 Task: Create a Sprint called Sprint0000000038 in Scrum Project Project0000000013 in Jira. Create a Sprint called Sprint0000000039 in Scrum Project Project0000000013 in Jira. Set Duration of Sprint called Sprint0000000037 in Scrum Project Project0000000013 to 1 week in Jira. Set Duration of Sprint called Sprint0000000038 in Scrum Project Project0000000013 to 2 weeks in Jira. Set Duration of Sprint called Sprint0000000039 in Scrum Project Project0000000013 to 3 weeks in Jira
Action: Mouse moved to (1105, 540)
Screenshot: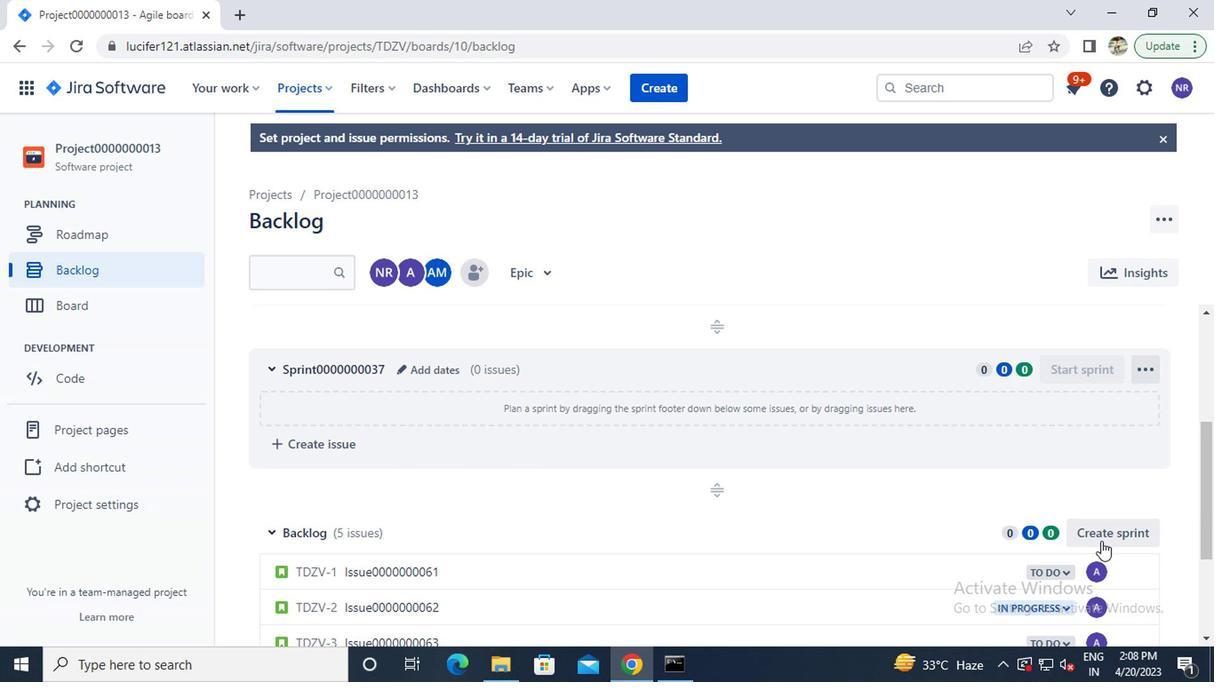 
Action: Mouse pressed left at (1105, 540)
Screenshot: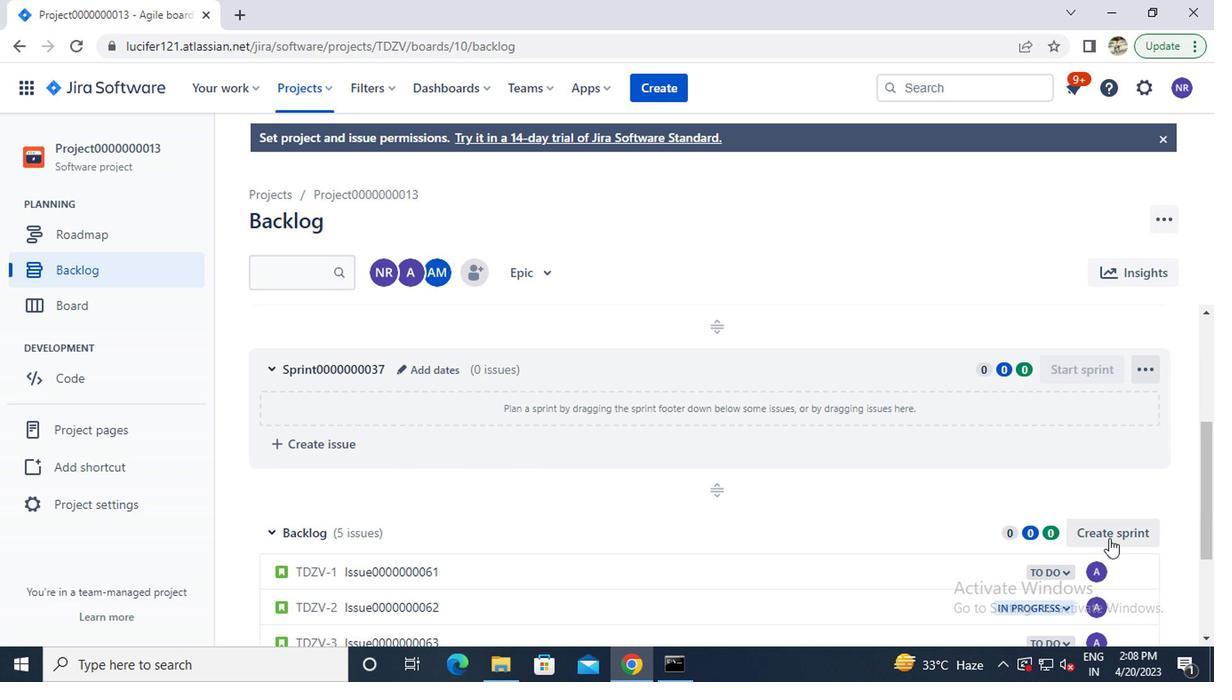 
Action: Mouse moved to (376, 532)
Screenshot: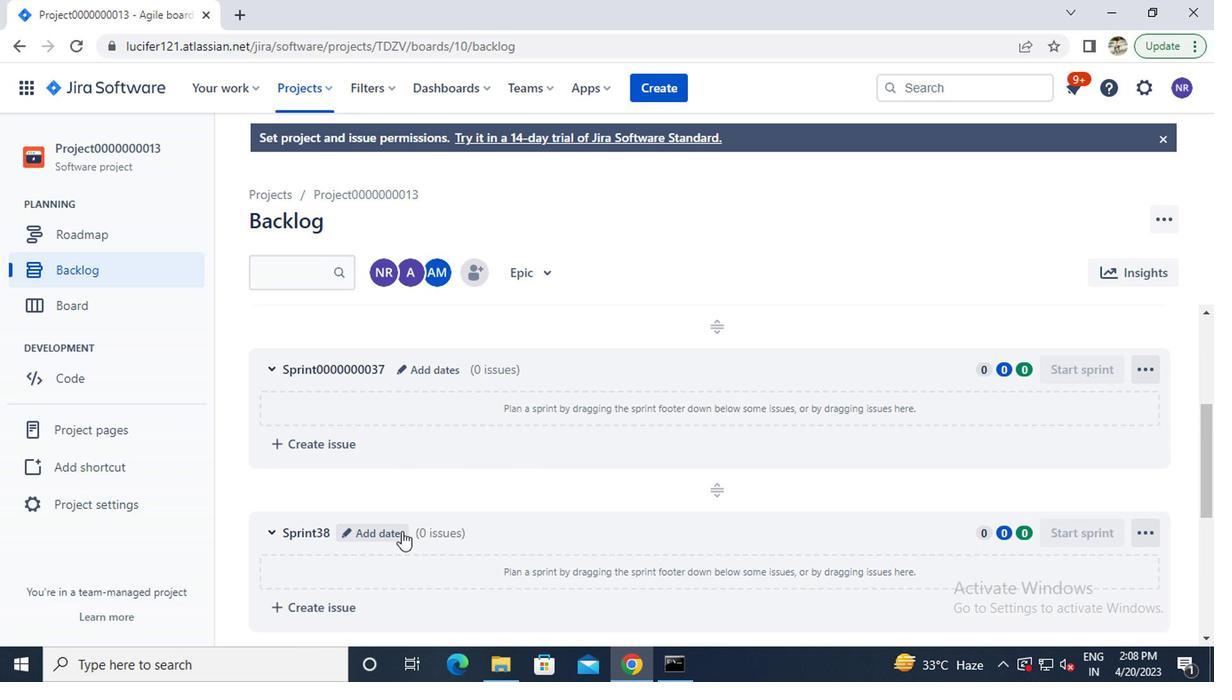 
Action: Mouse pressed left at (376, 532)
Screenshot: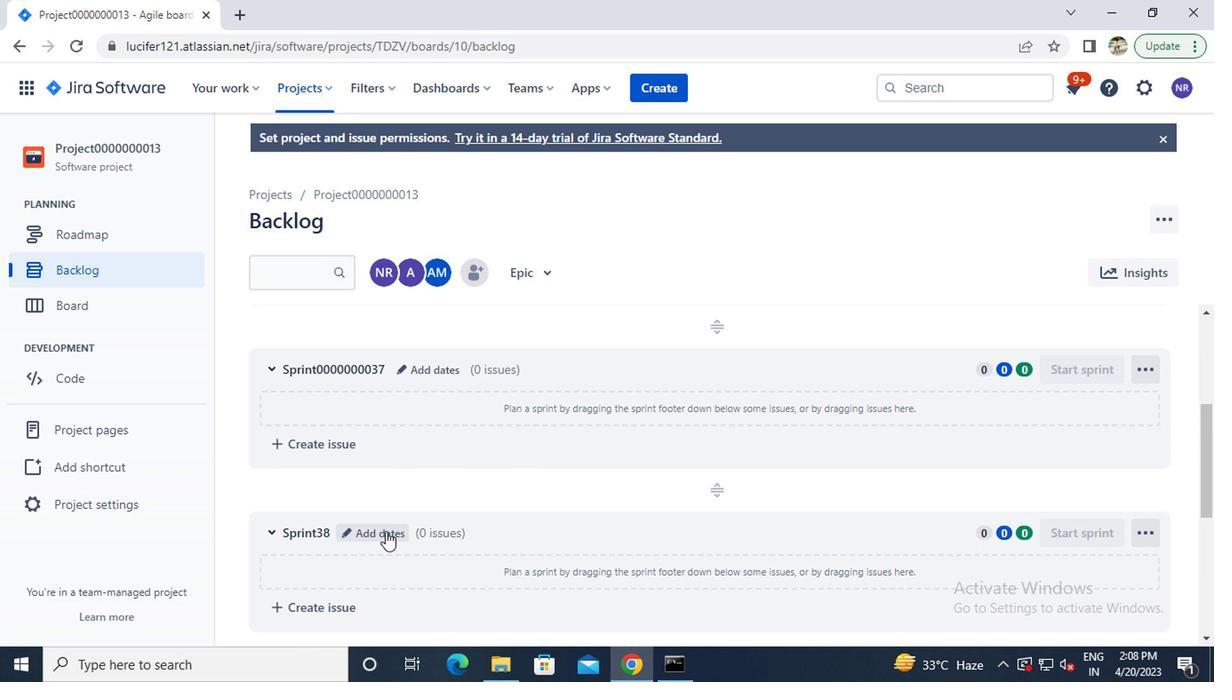 
Action: Mouse moved to (397, 223)
Screenshot: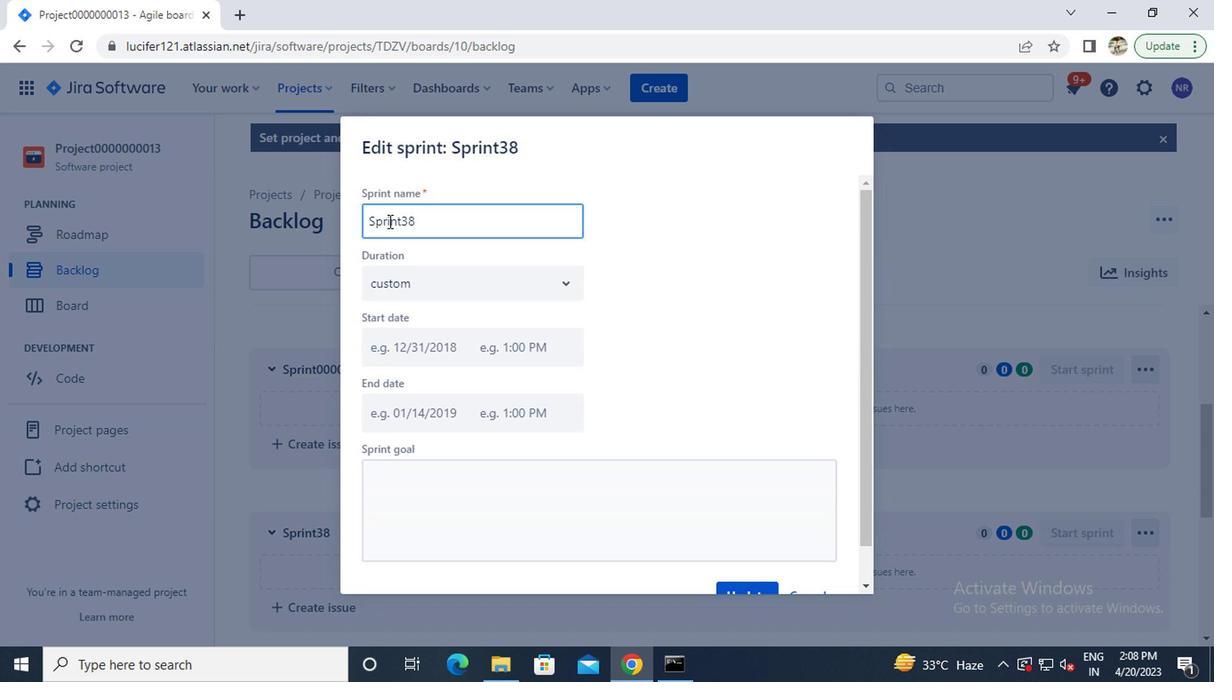 
Action: Mouse pressed left at (397, 223)
Screenshot: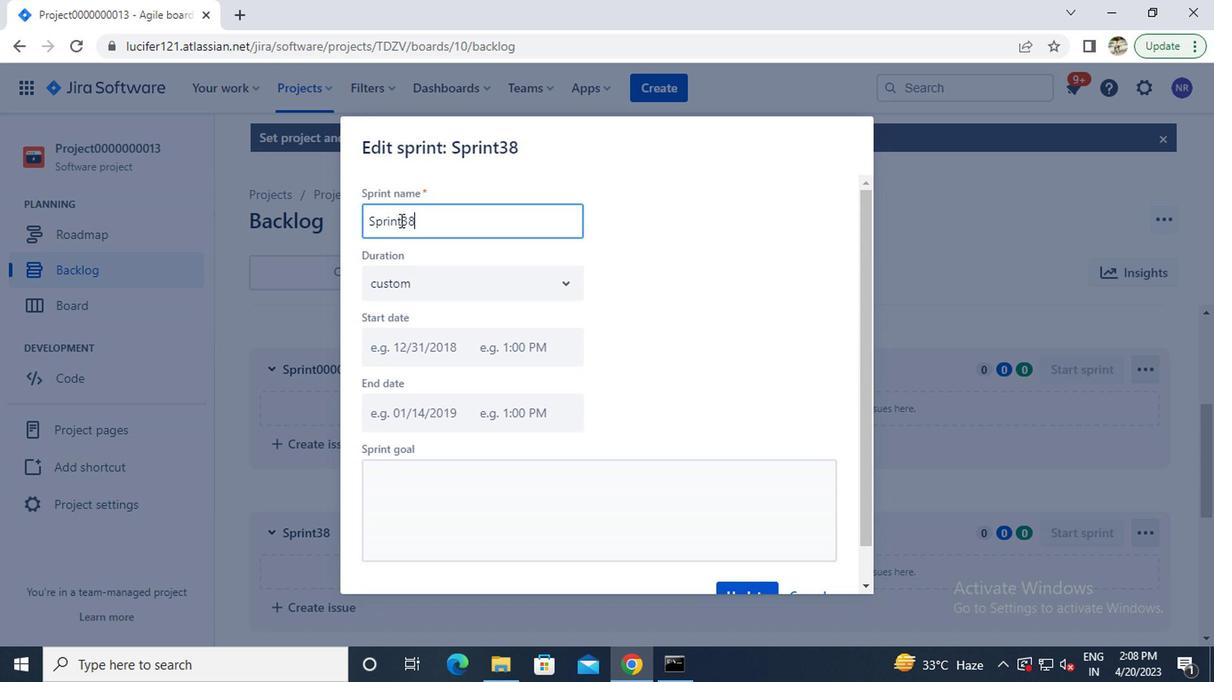 
Action: Key pressed 00000000
Screenshot: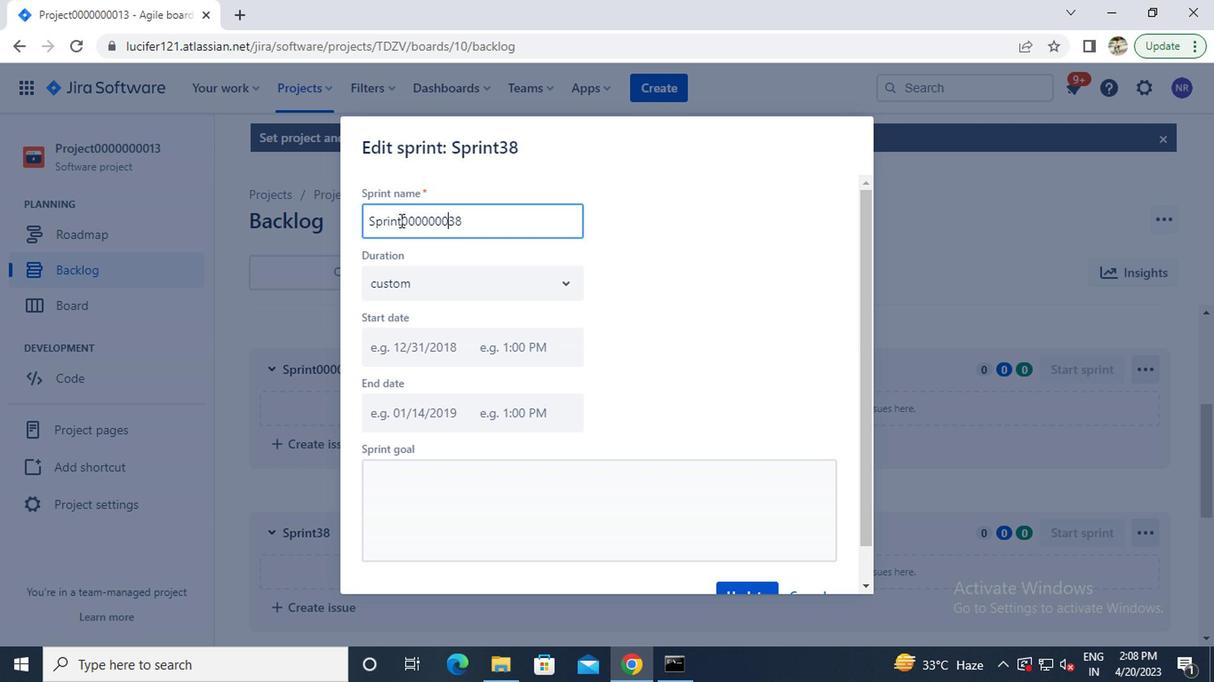 
Action: Mouse moved to (684, 333)
Screenshot: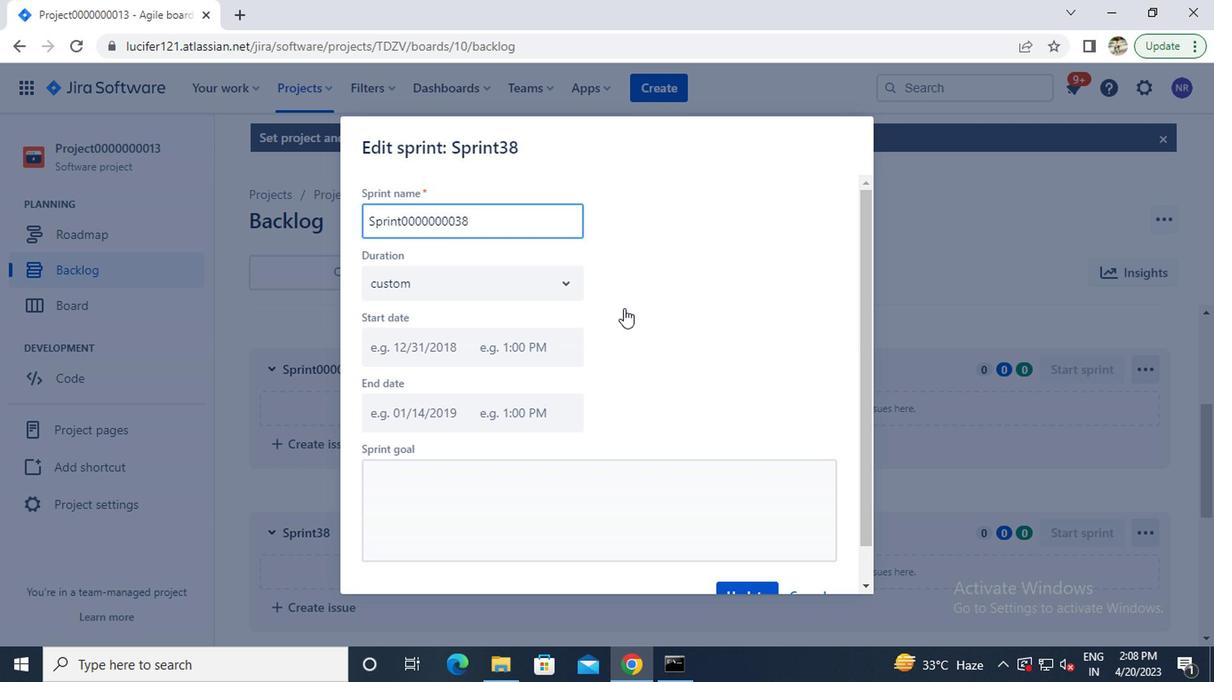 
Action: Mouse scrolled (684, 333) with delta (0, 0)
Screenshot: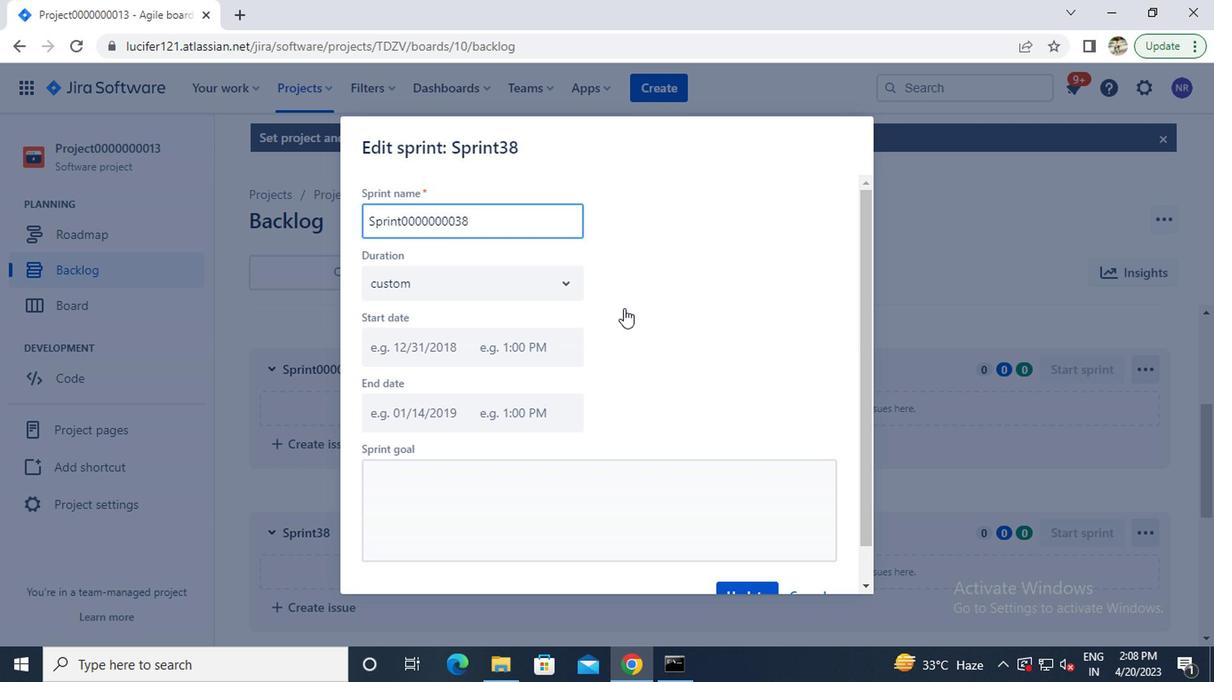 
Action: Mouse moved to (688, 340)
Screenshot: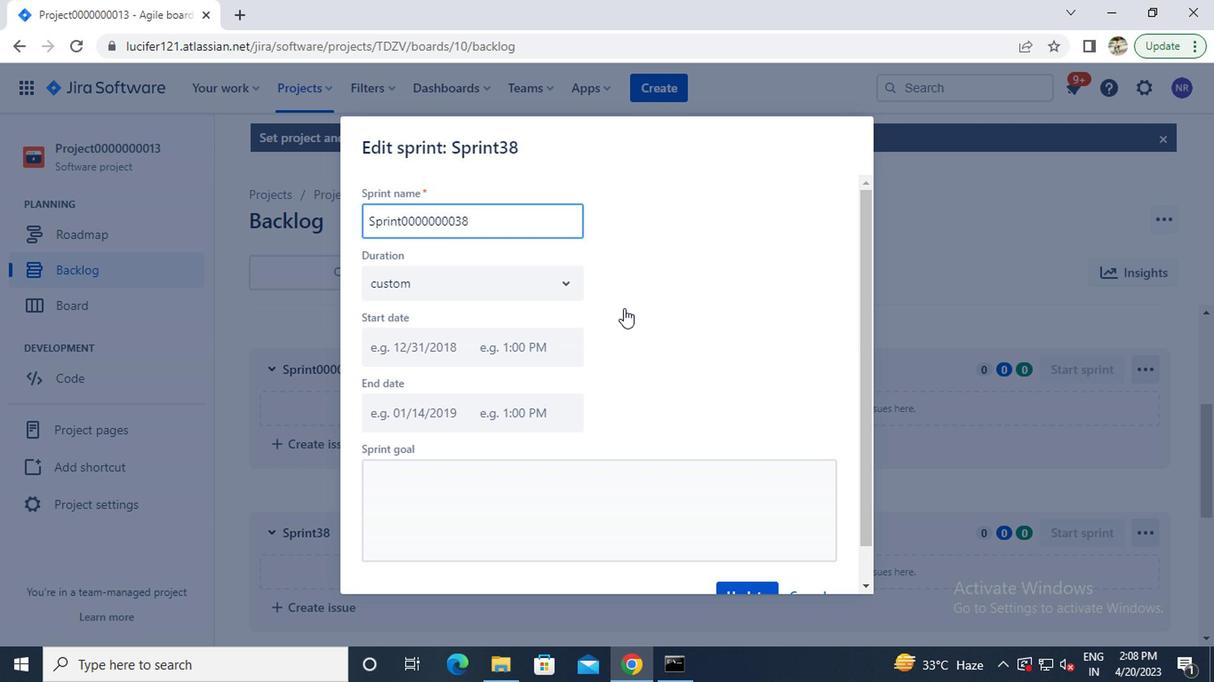 
Action: Mouse scrolled (688, 339) with delta (0, 0)
Screenshot: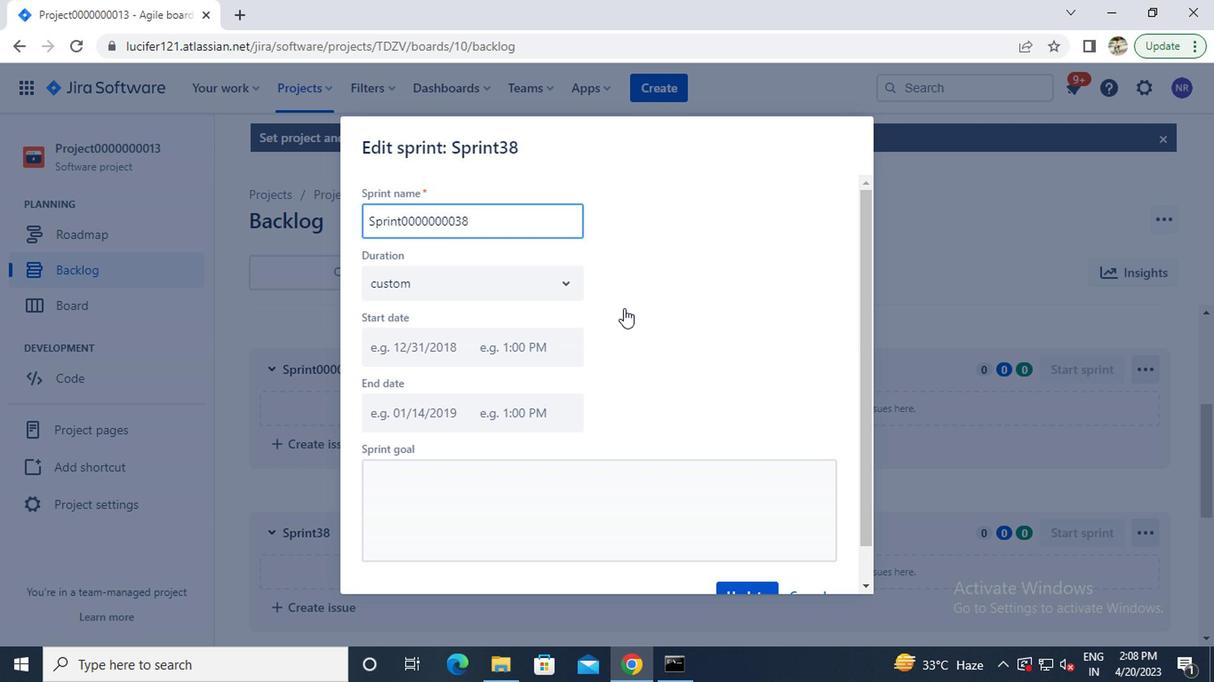 
Action: Mouse scrolled (688, 339) with delta (0, 0)
Screenshot: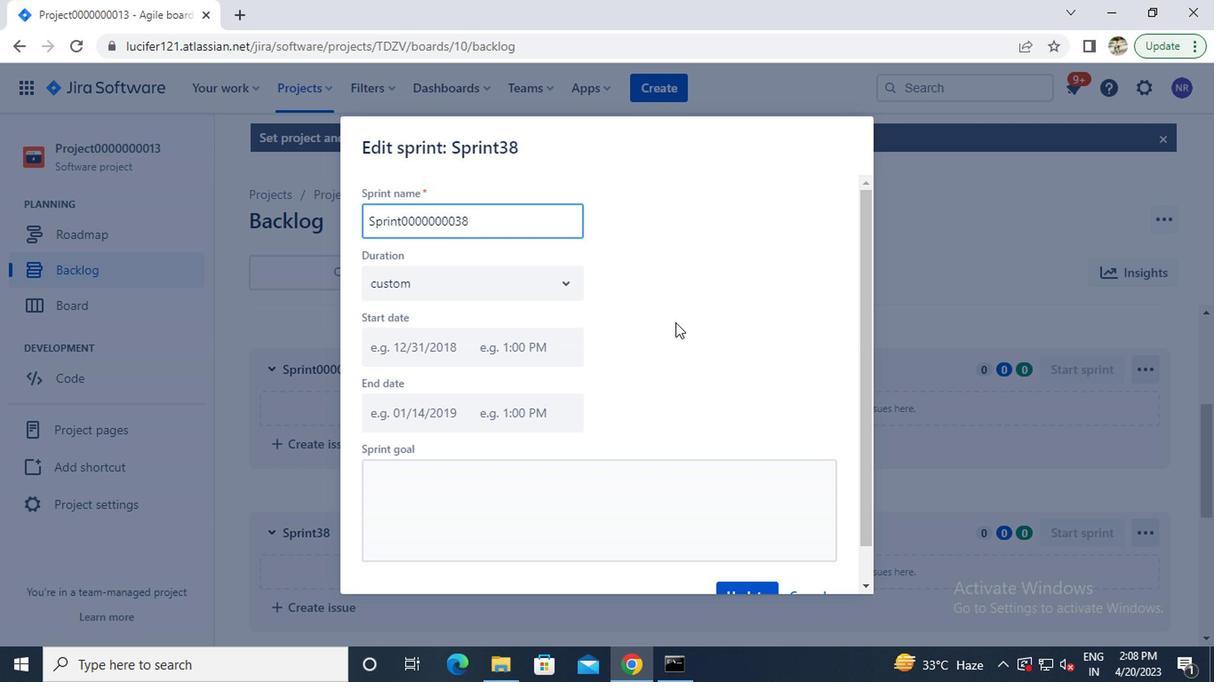 
Action: Mouse moved to (733, 555)
Screenshot: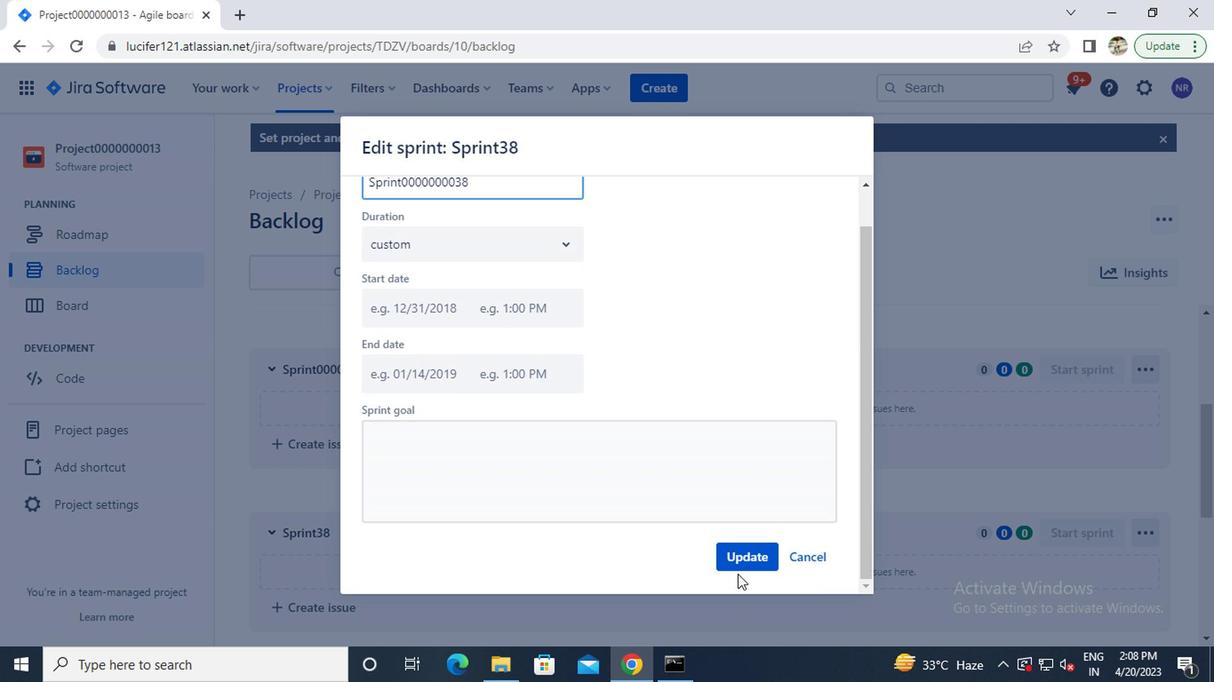 
Action: Mouse pressed left at (733, 555)
Screenshot: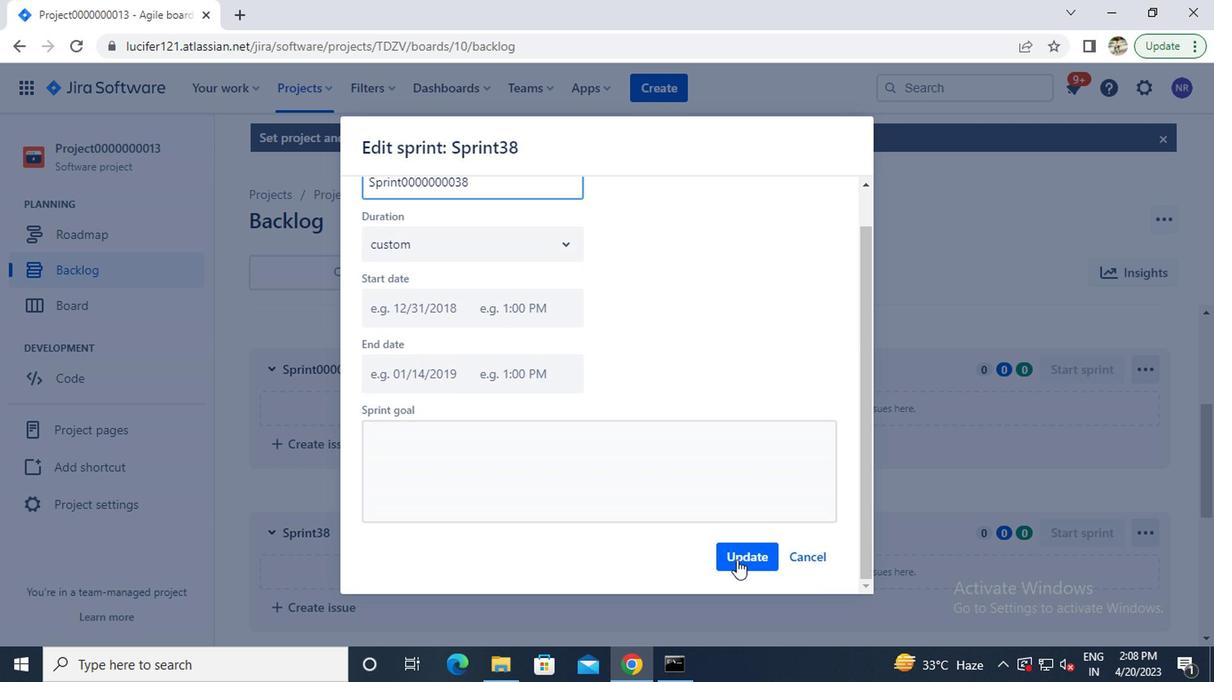
Action: Mouse scrolled (733, 555) with delta (0, 0)
Screenshot: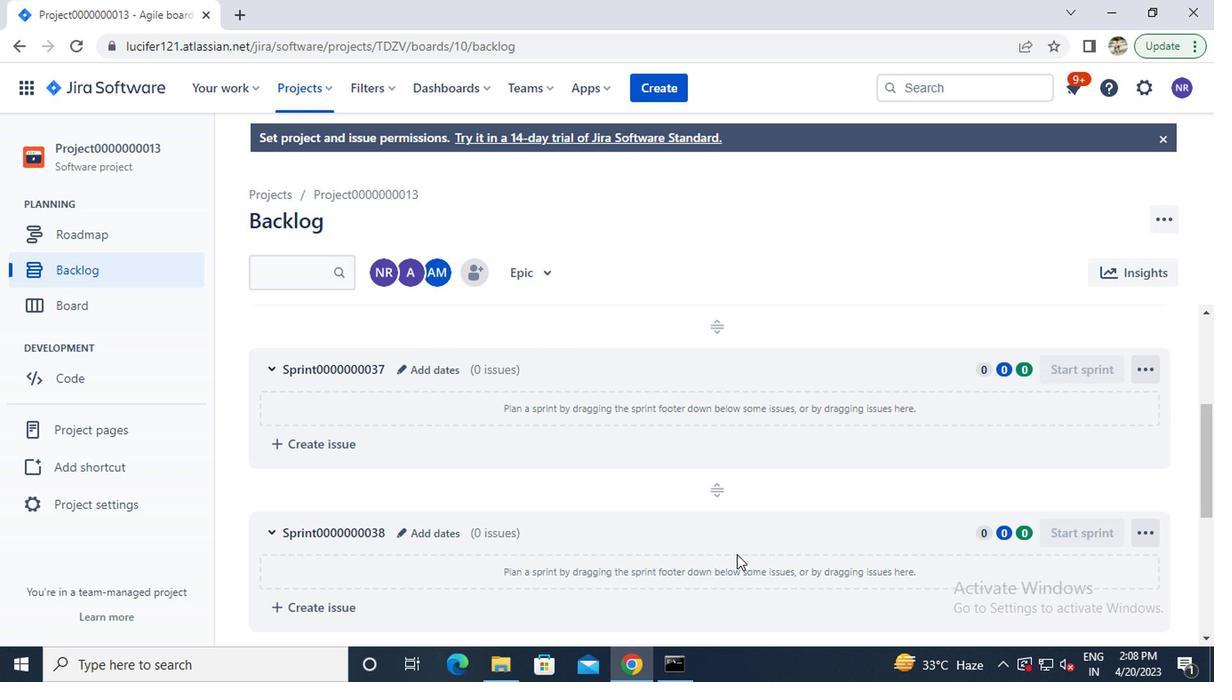 
Action: Mouse scrolled (733, 555) with delta (0, 0)
Screenshot: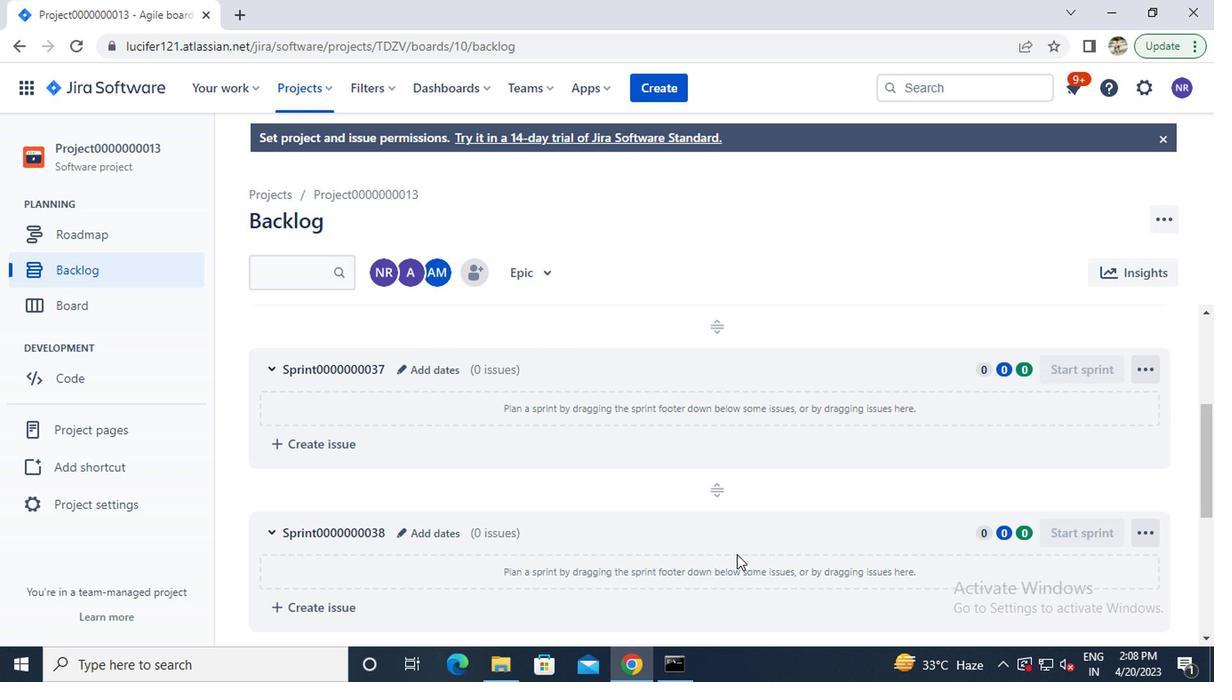 
Action: Mouse moved to (1124, 511)
Screenshot: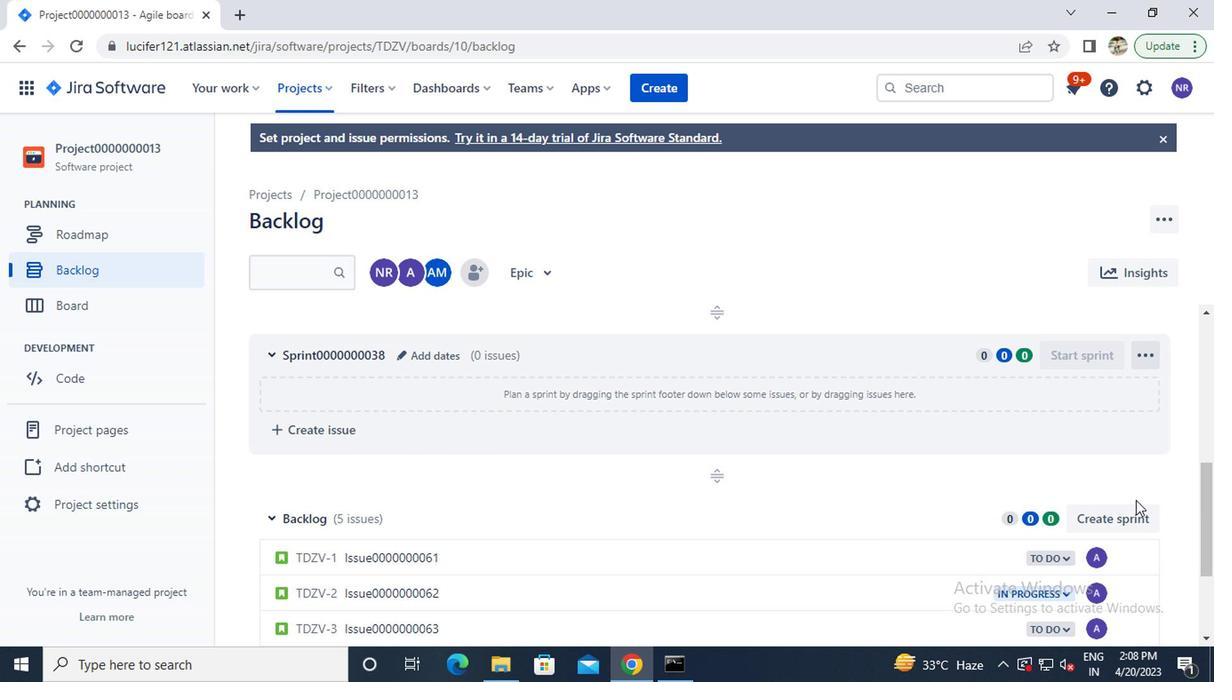 
Action: Mouse pressed left at (1124, 511)
Screenshot: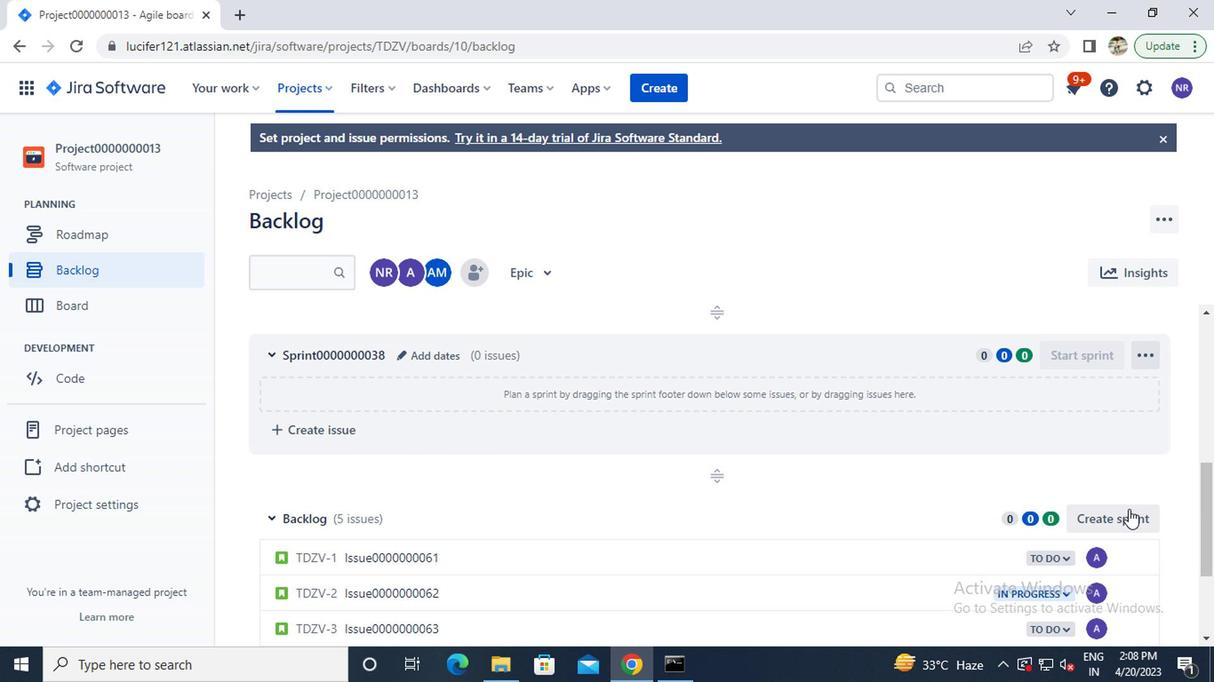 
Action: Mouse moved to (371, 517)
Screenshot: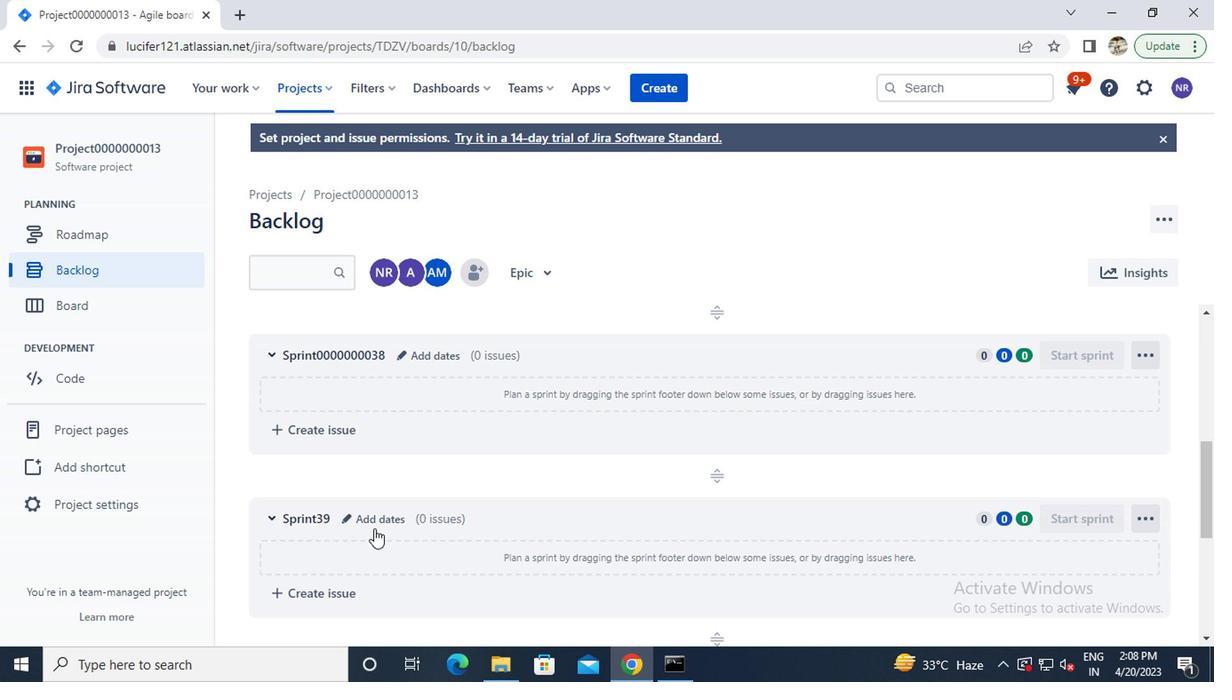 
Action: Mouse pressed left at (371, 517)
Screenshot: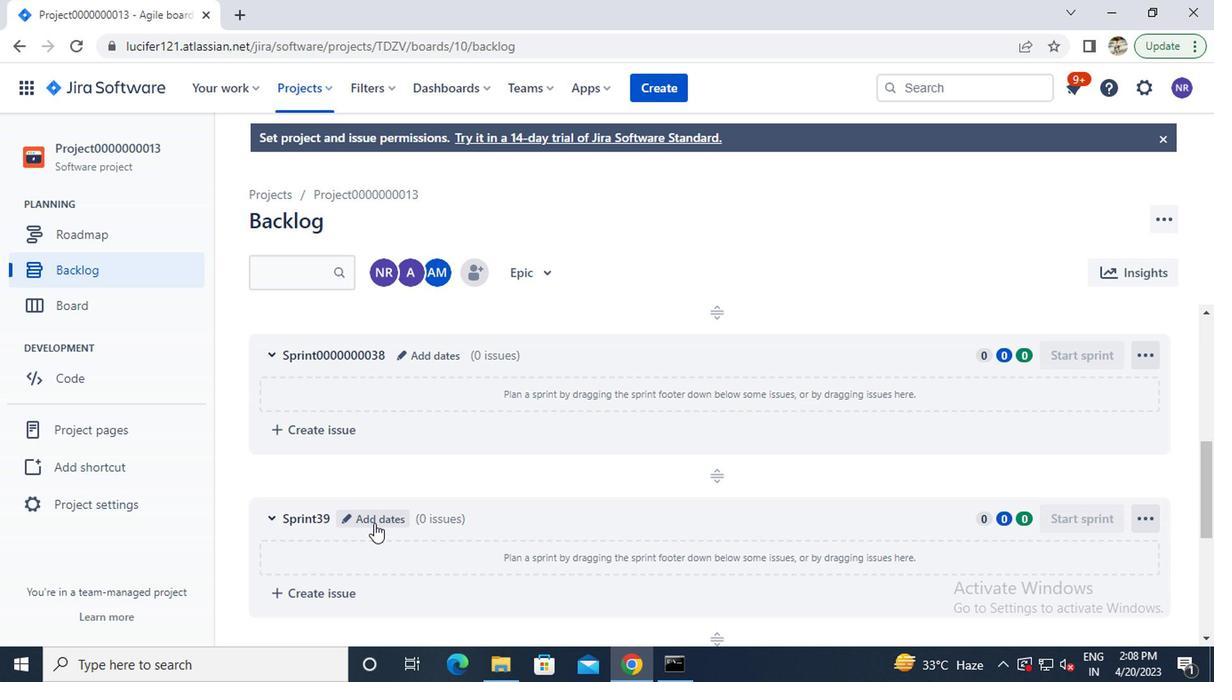 
Action: Mouse moved to (397, 220)
Screenshot: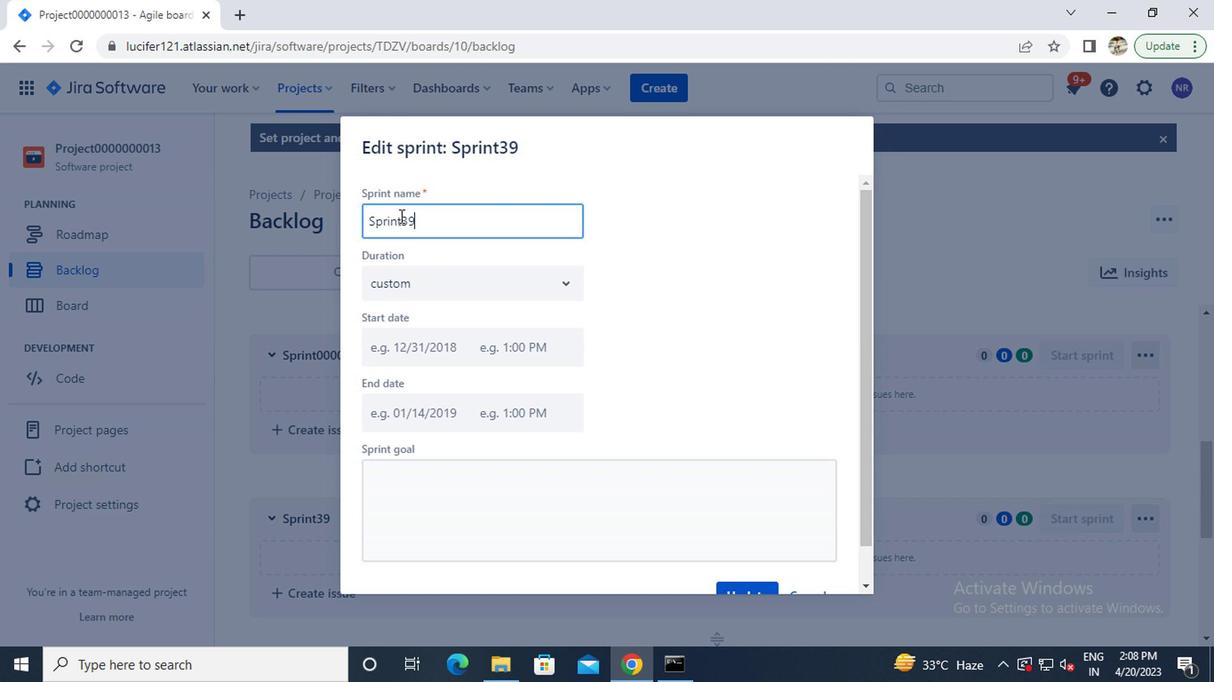 
Action: Mouse pressed left at (397, 220)
Screenshot: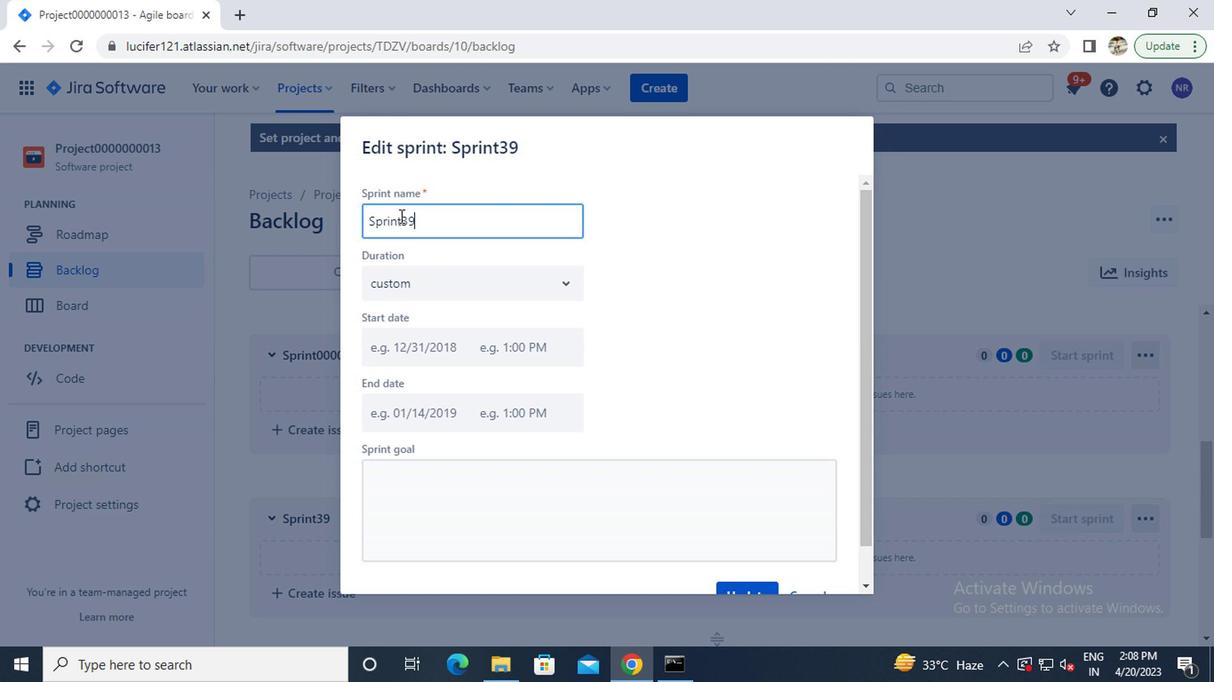 
Action: Key pressed 00000000
Screenshot: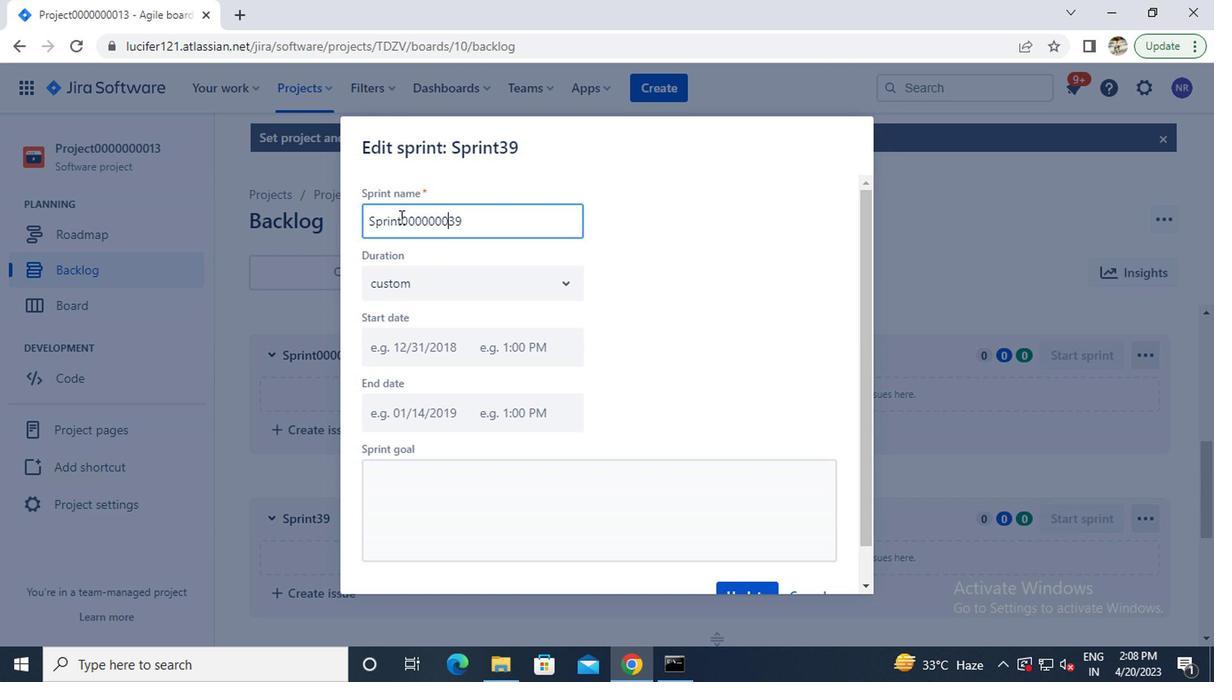 
Action: Mouse moved to (693, 374)
Screenshot: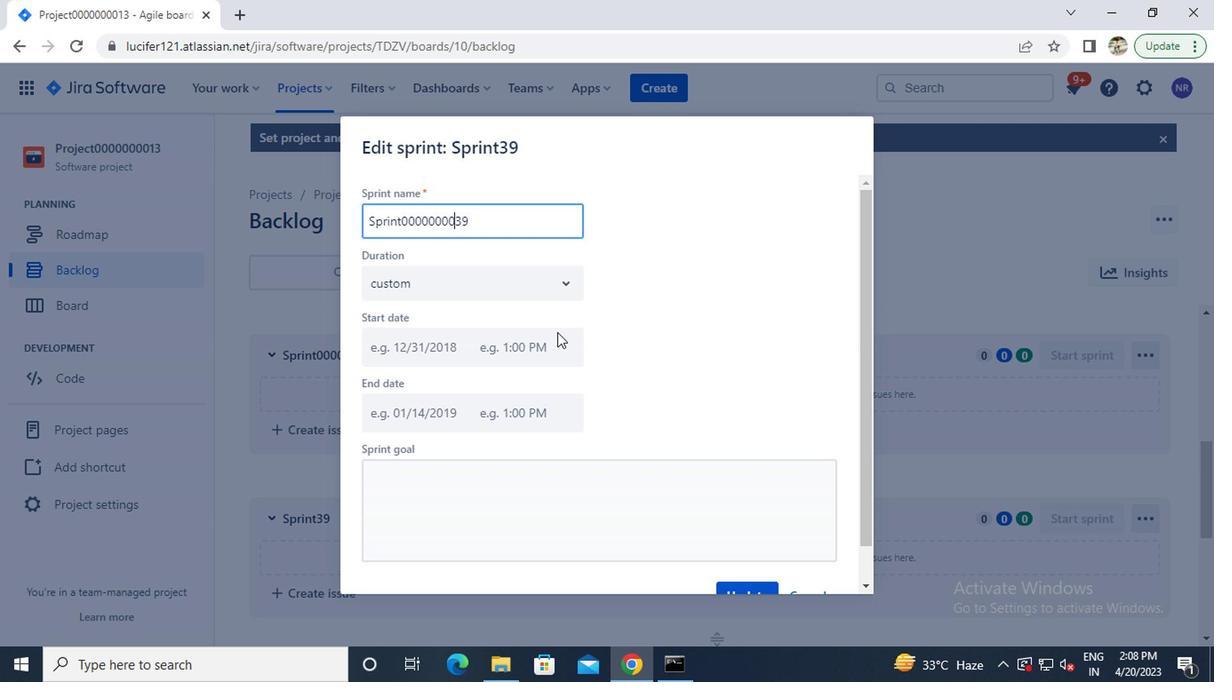 
Action: Mouse scrolled (693, 373) with delta (0, 0)
Screenshot: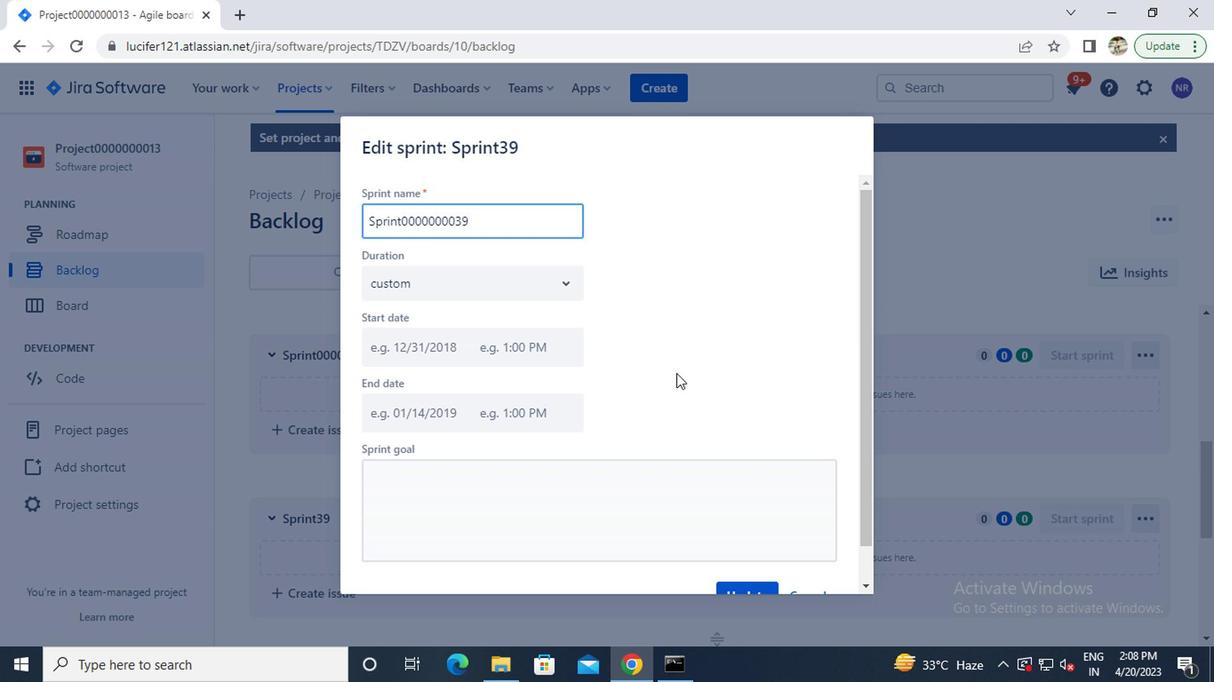 
Action: Mouse scrolled (693, 373) with delta (0, 0)
Screenshot: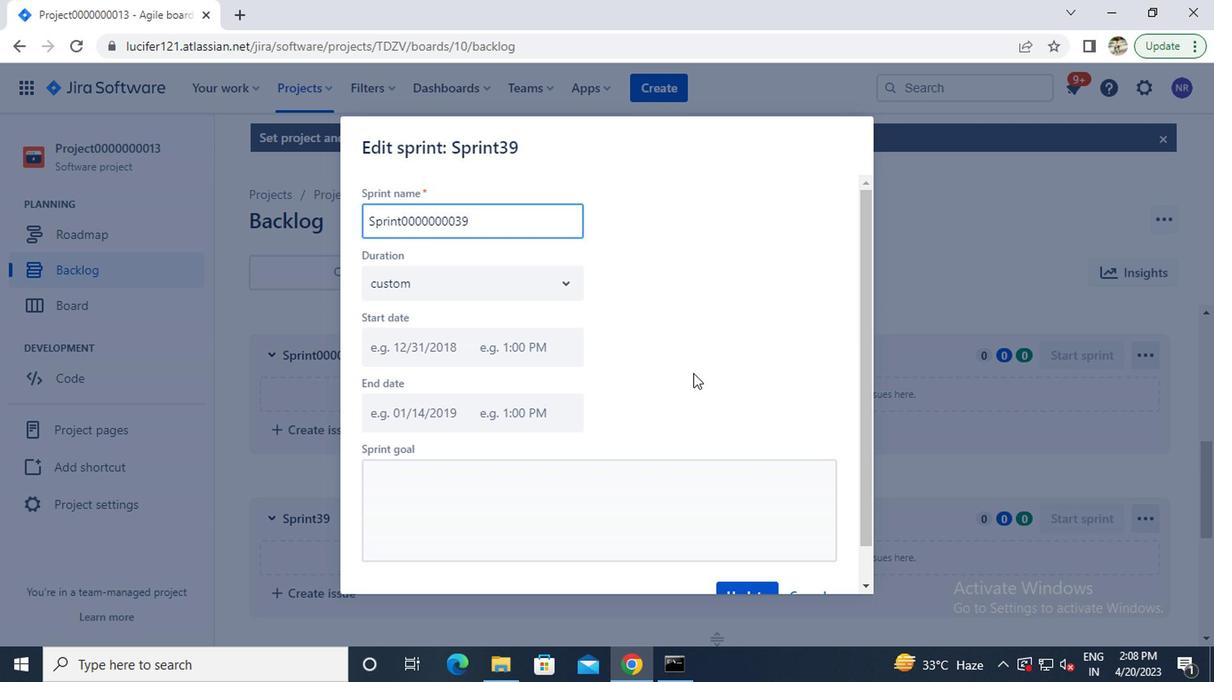 
Action: Mouse moved to (737, 557)
Screenshot: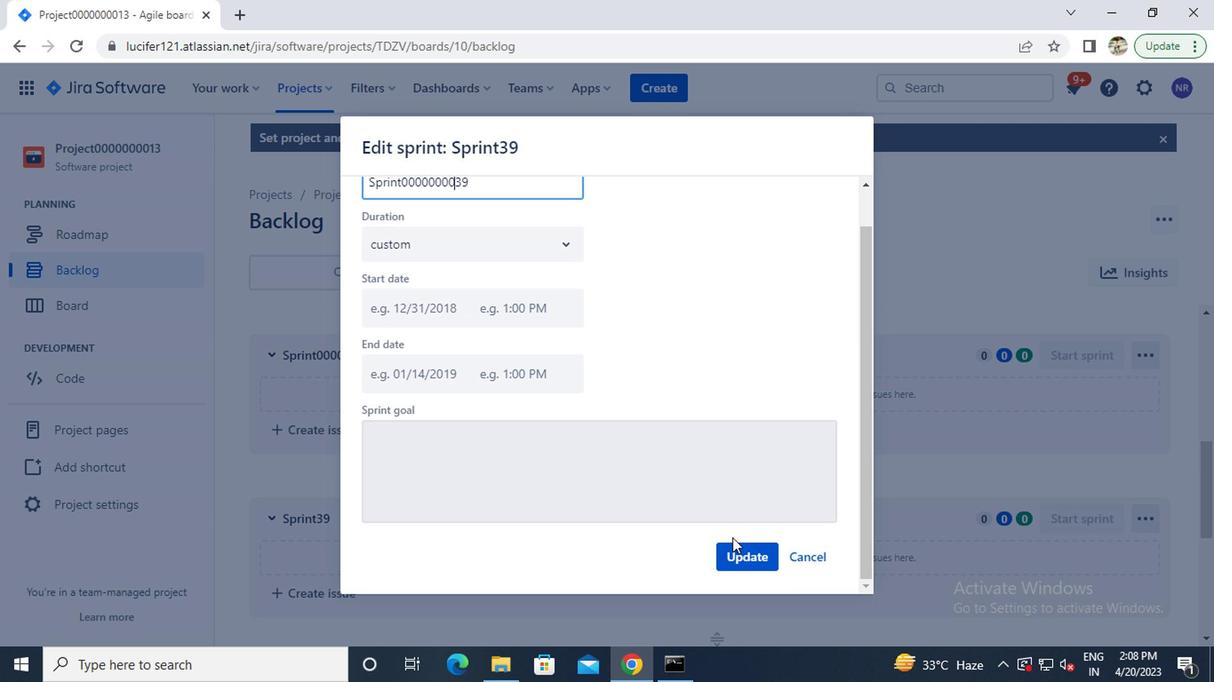 
Action: Mouse pressed left at (737, 557)
Screenshot: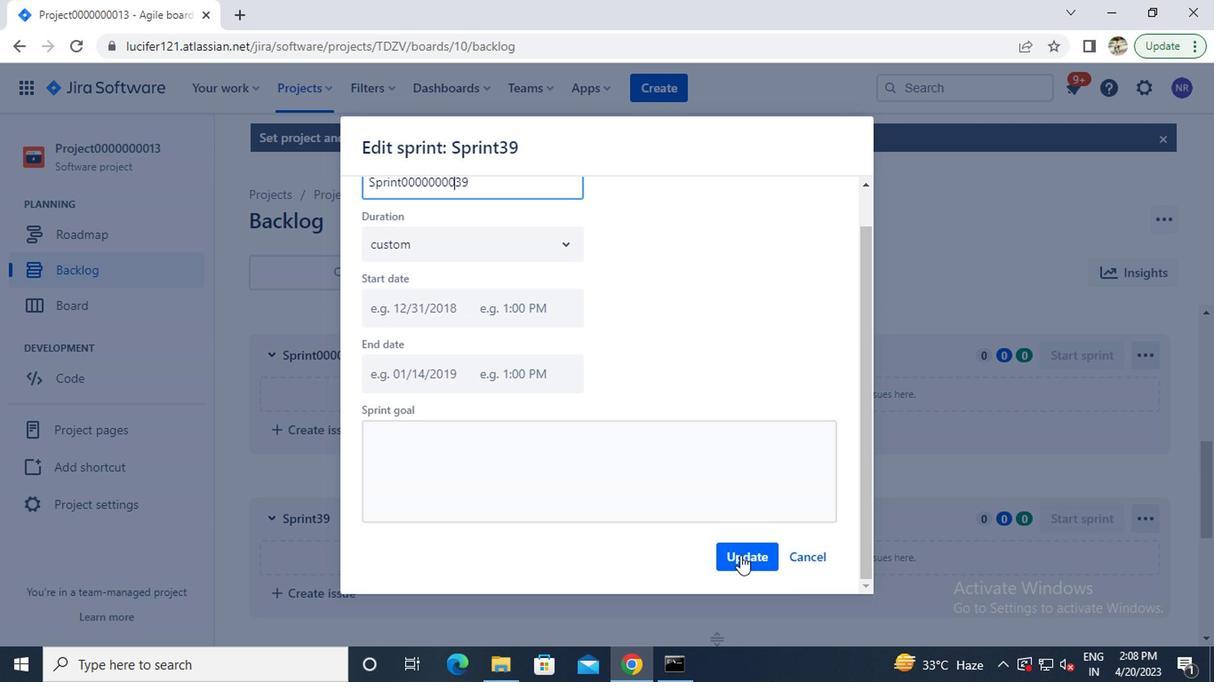 
Action: Mouse moved to (572, 511)
Screenshot: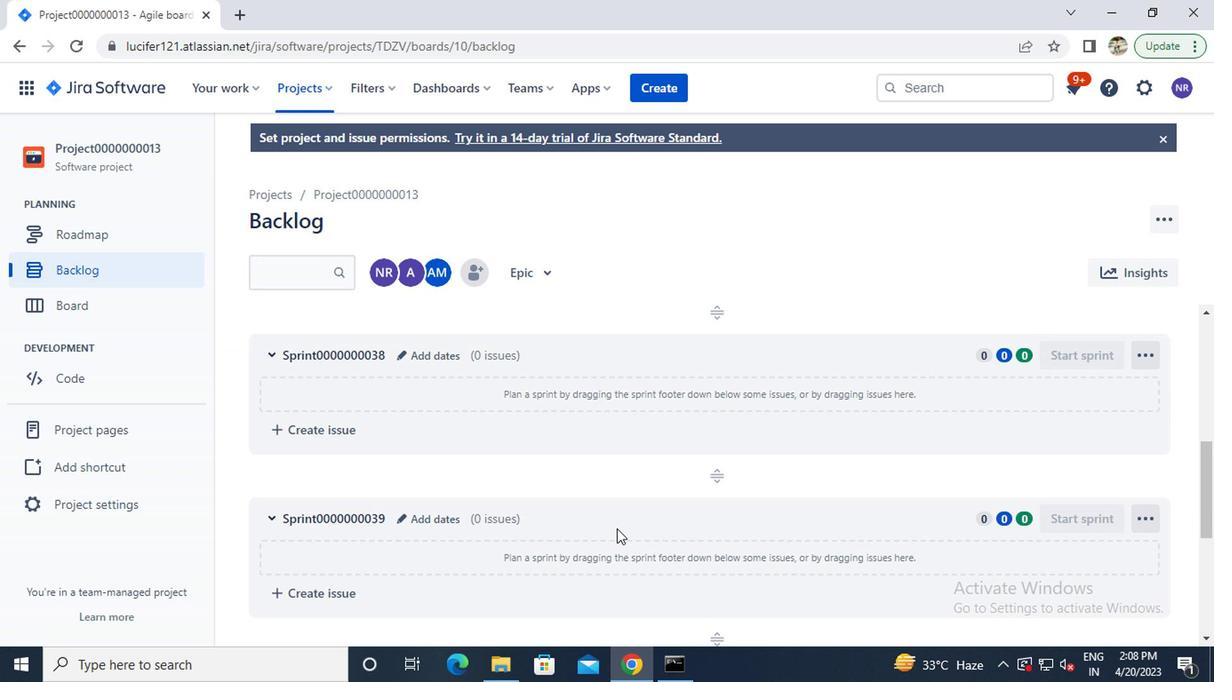 
Action: Mouse scrolled (572, 512) with delta (0, 1)
Screenshot: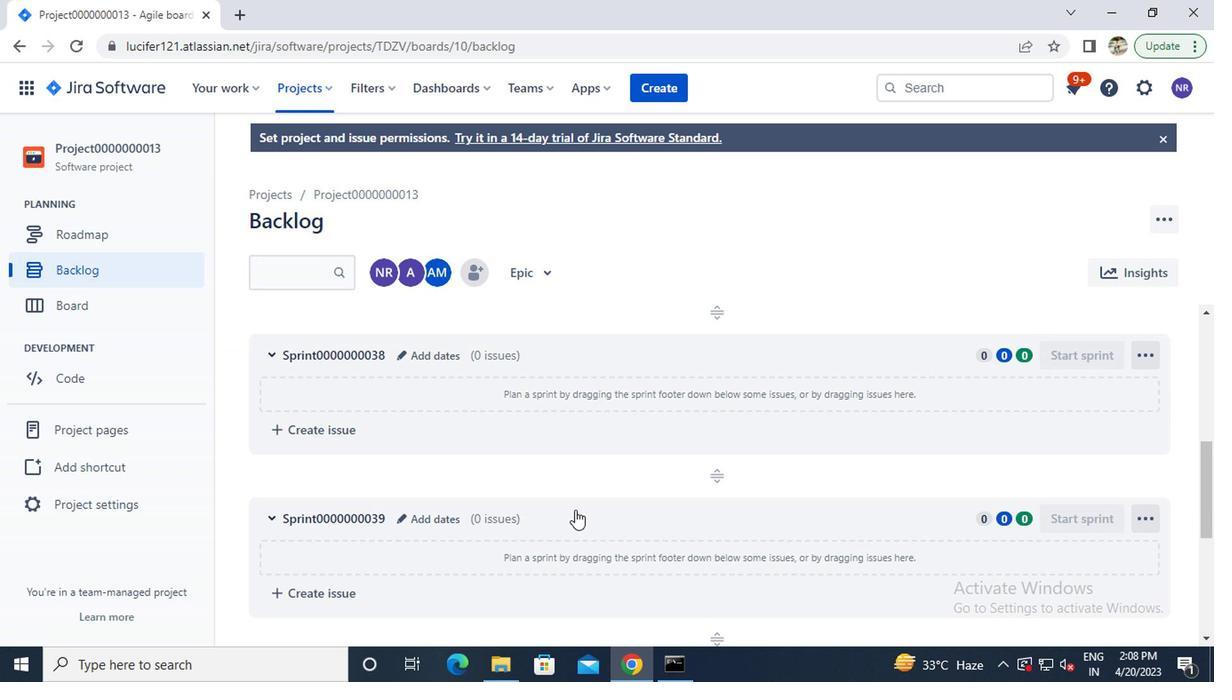 
Action: Mouse moved to (413, 440)
Screenshot: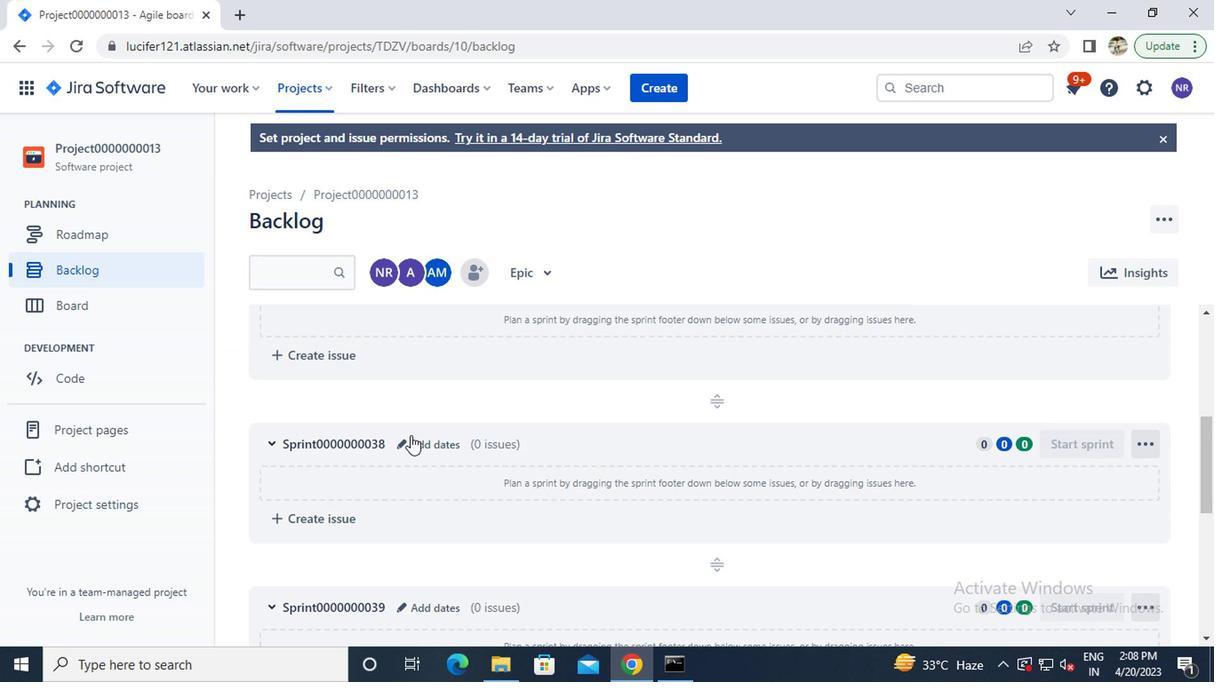 
Action: Mouse scrolled (413, 440) with delta (0, 0)
Screenshot: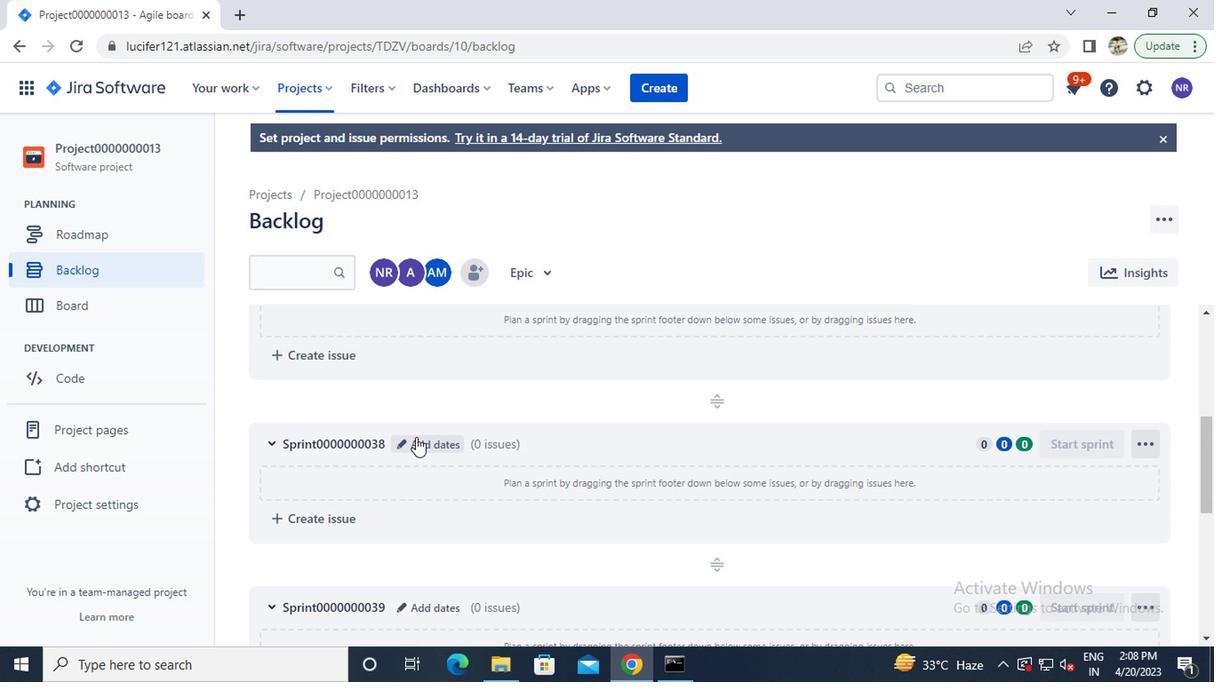 
Action: Mouse scrolled (413, 440) with delta (0, 0)
Screenshot: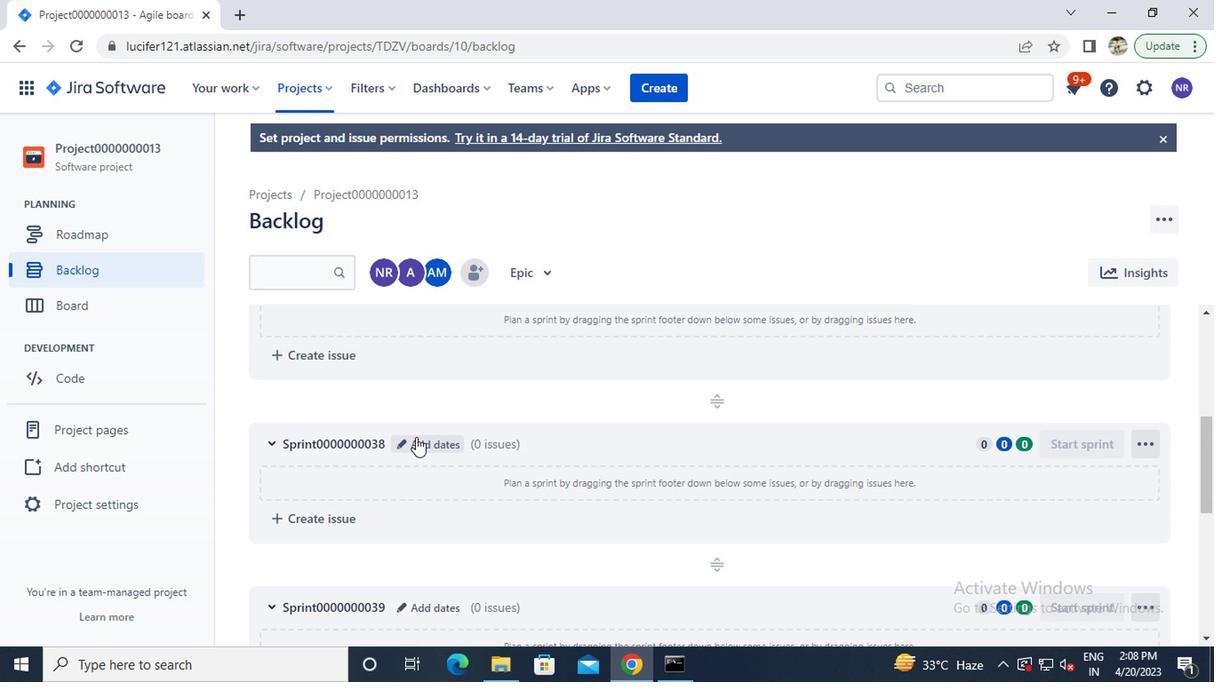 
Action: Mouse scrolled (413, 440) with delta (0, 0)
Screenshot: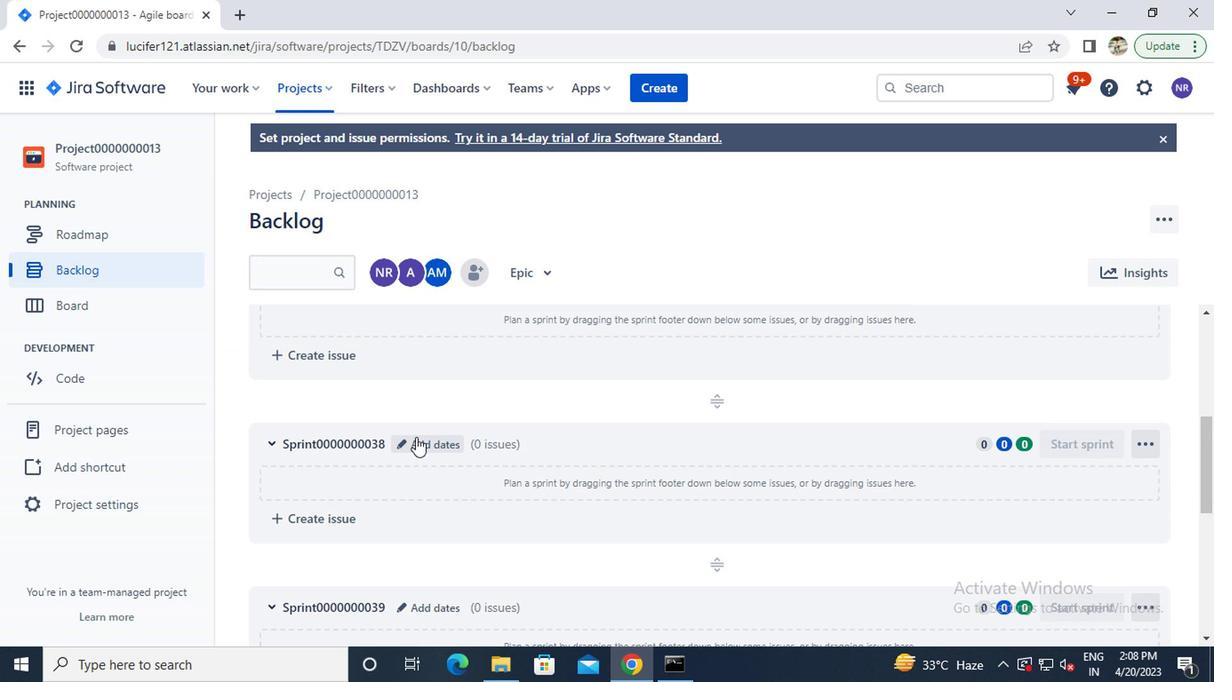 
Action: Mouse moved to (421, 550)
Screenshot: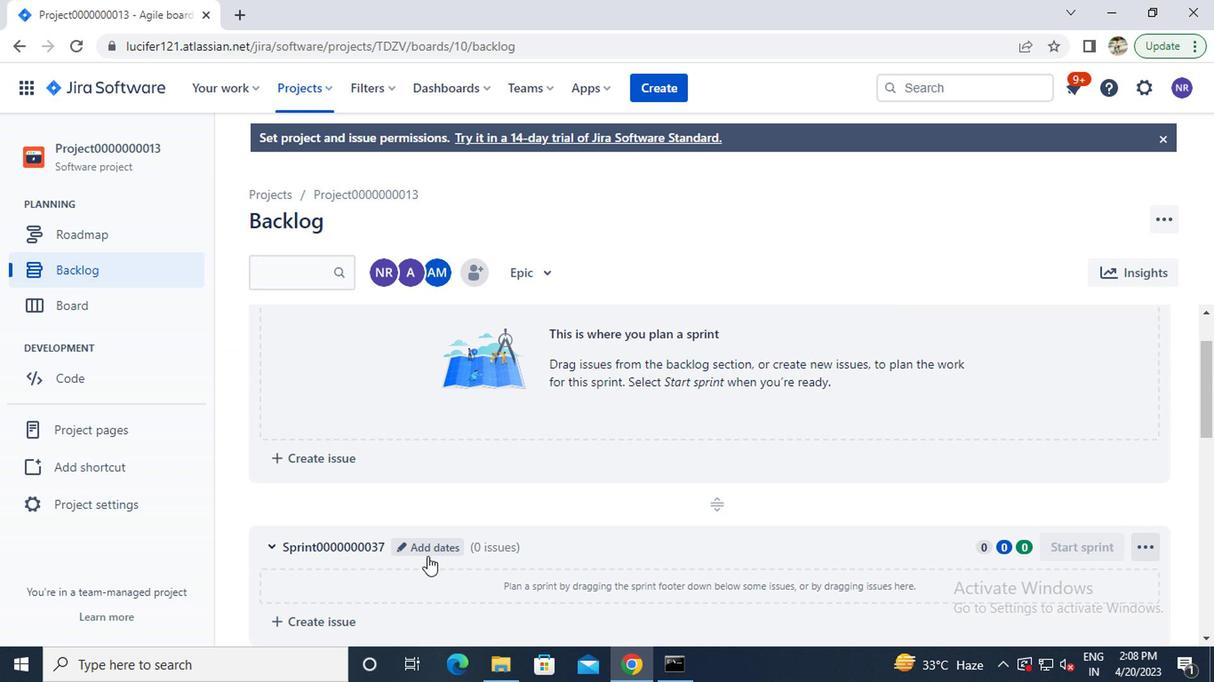 
Action: Mouse pressed left at (421, 550)
Screenshot: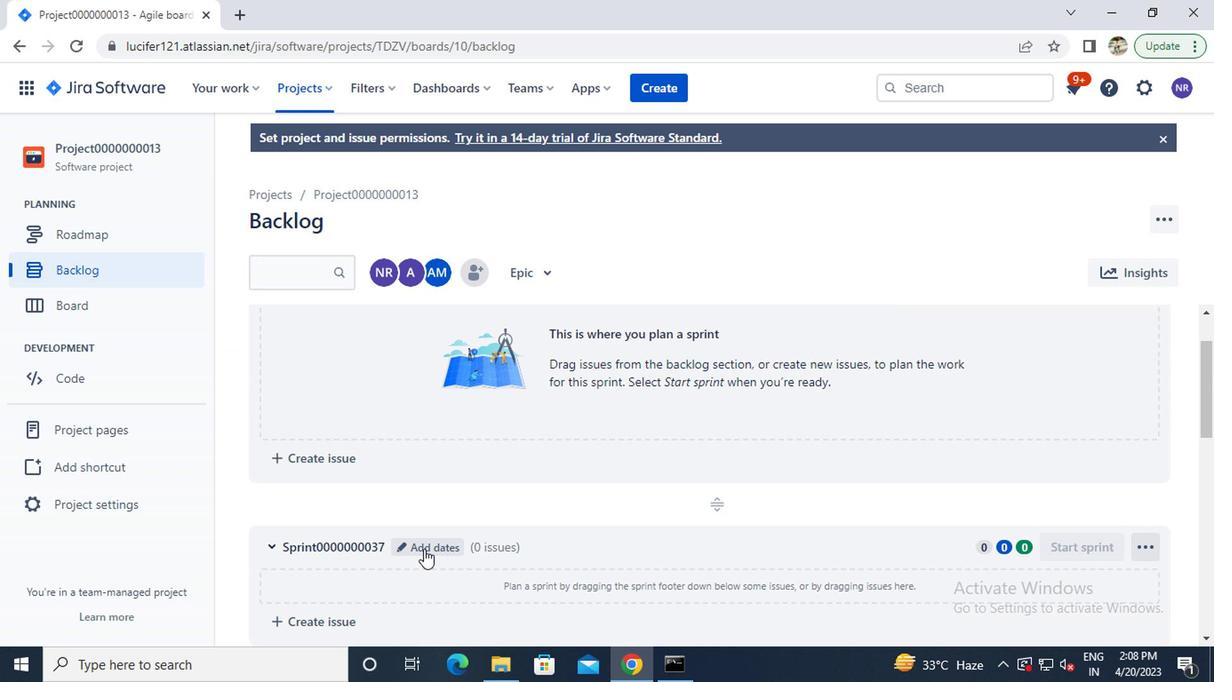 
Action: Mouse moved to (416, 286)
Screenshot: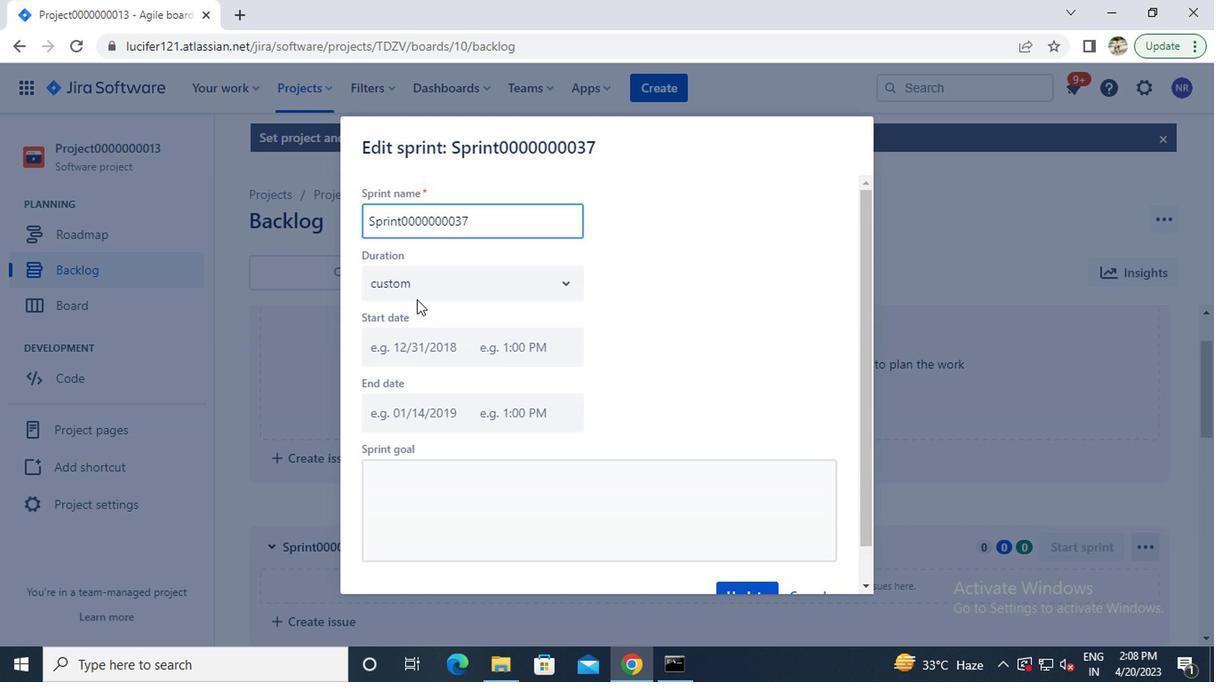 
Action: Mouse pressed left at (416, 286)
Screenshot: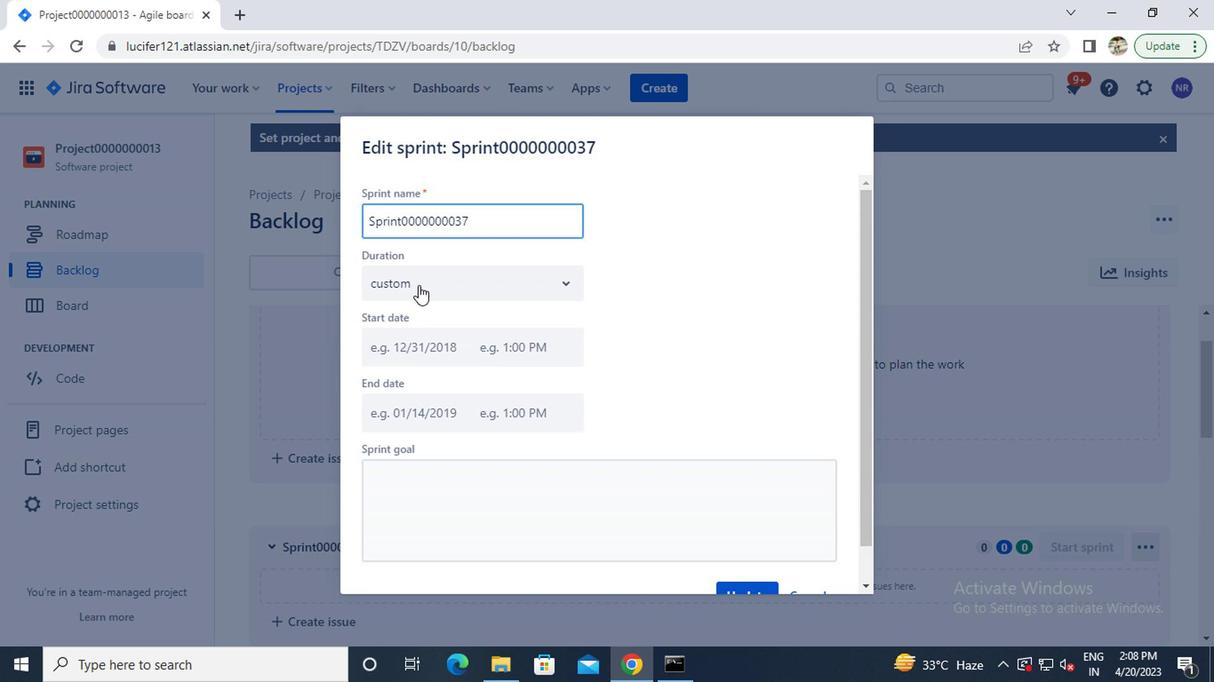 
Action: Mouse moved to (411, 333)
Screenshot: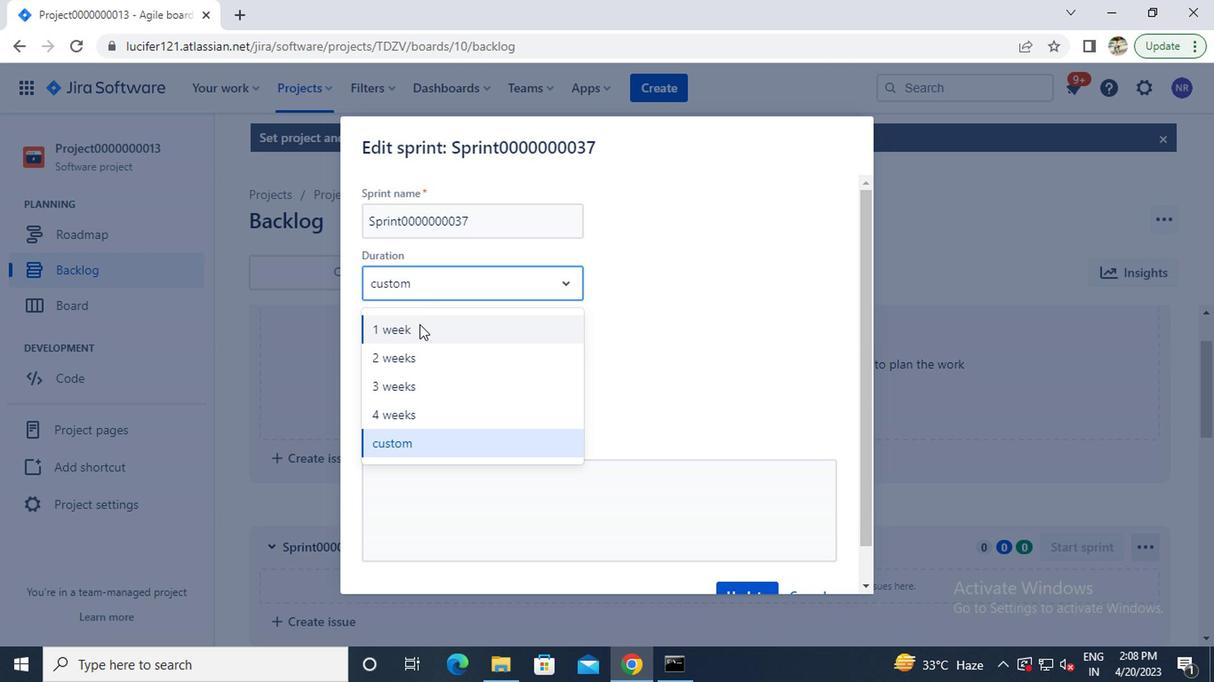 
Action: Mouse pressed left at (411, 333)
Screenshot: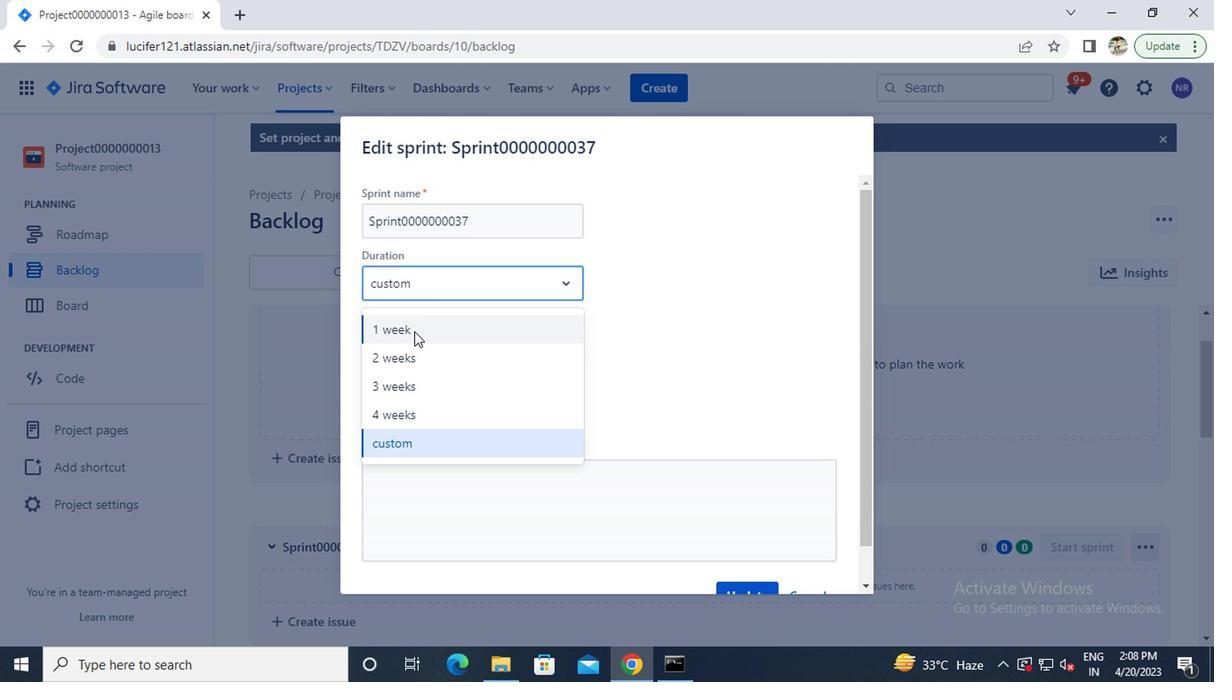 
Action: Mouse moved to (660, 460)
Screenshot: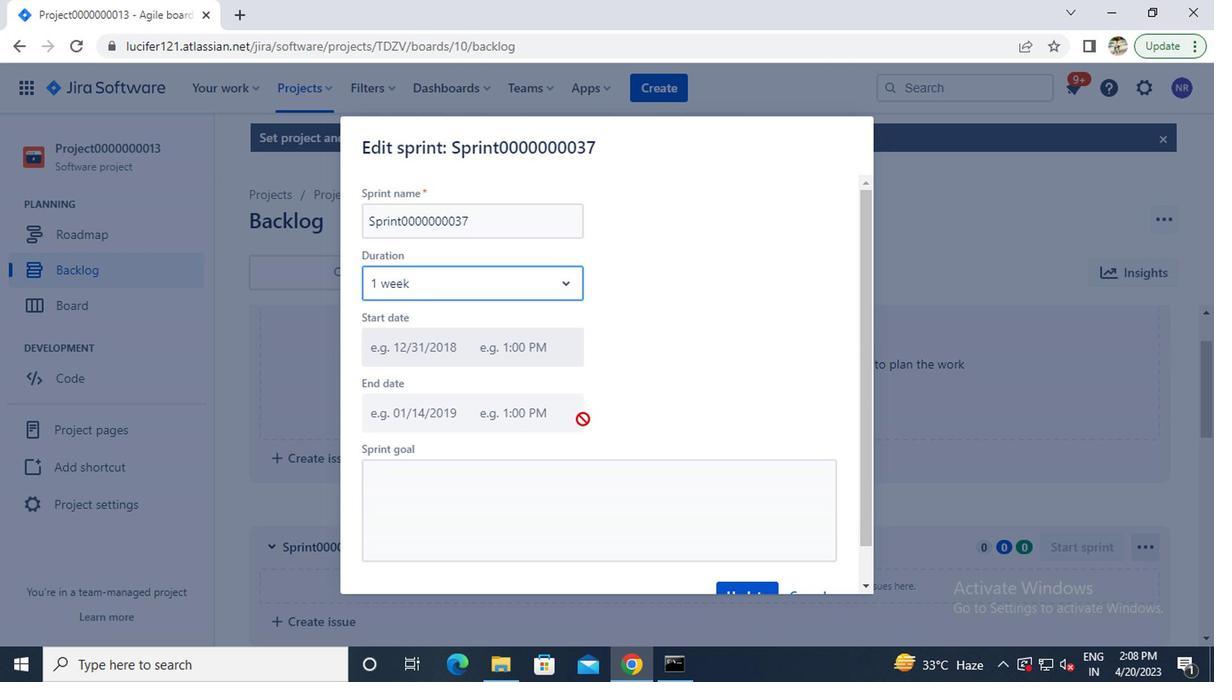 
Action: Mouse scrolled (660, 459) with delta (0, 0)
Screenshot: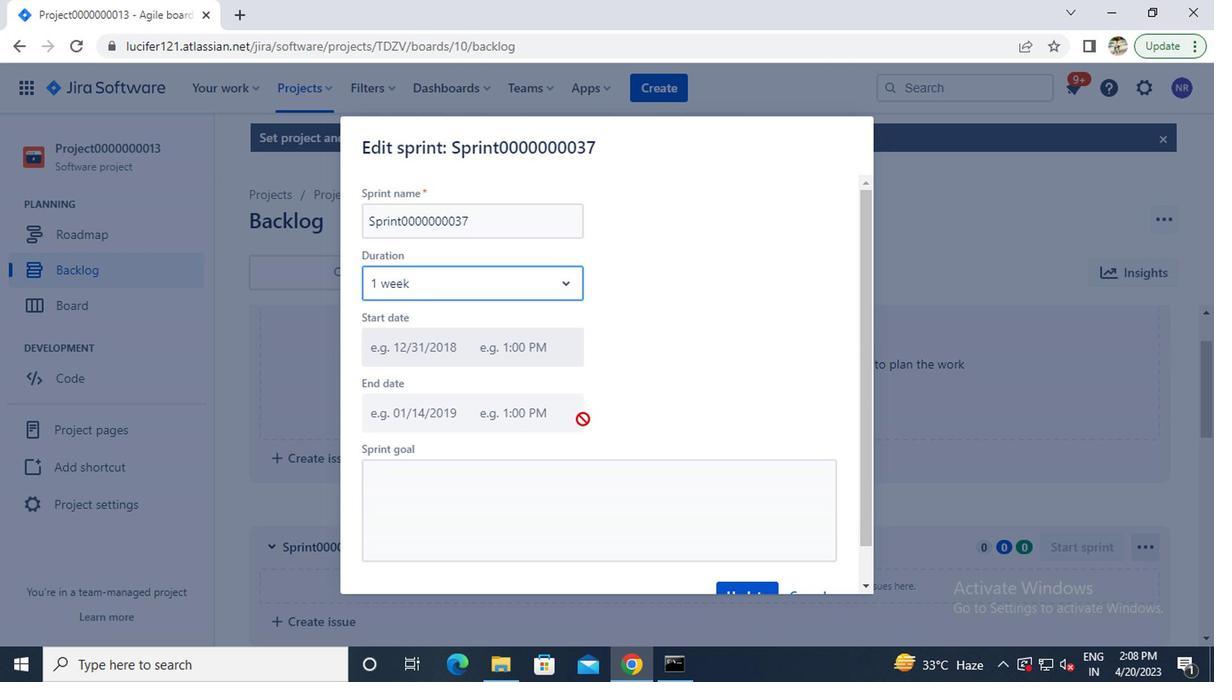 
Action: Mouse moved to (678, 467)
Screenshot: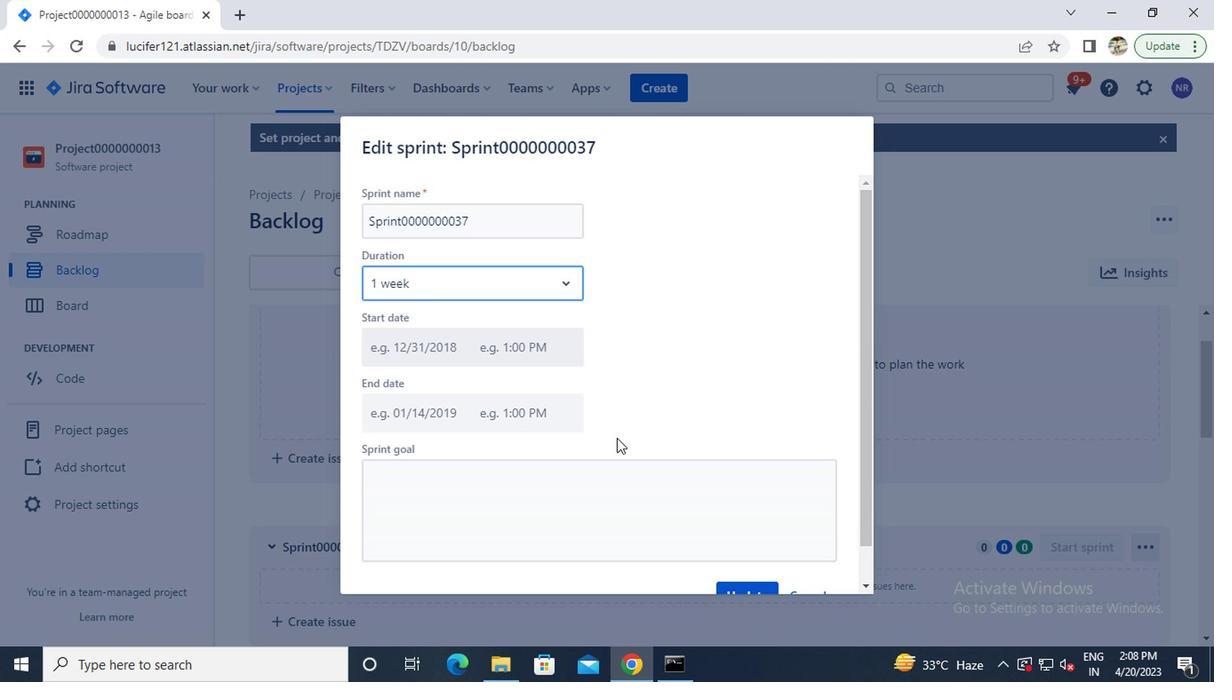 
Action: Mouse scrolled (678, 466) with delta (0, 0)
Screenshot: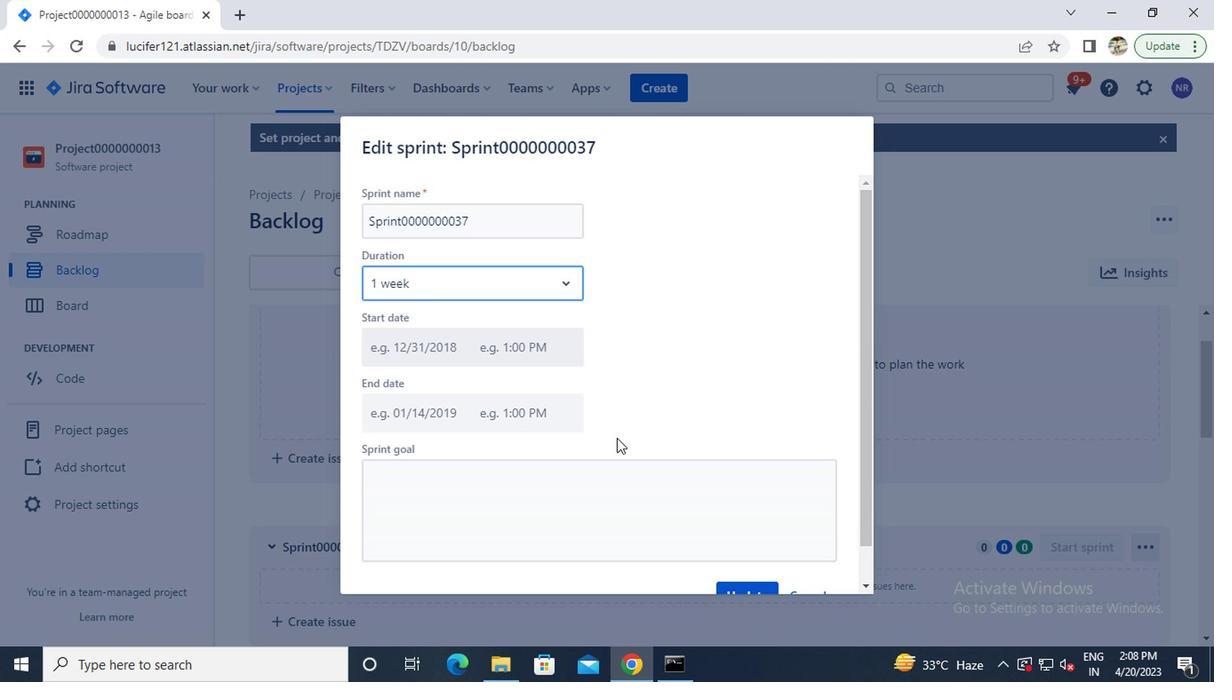 
Action: Mouse moved to (684, 469)
Screenshot: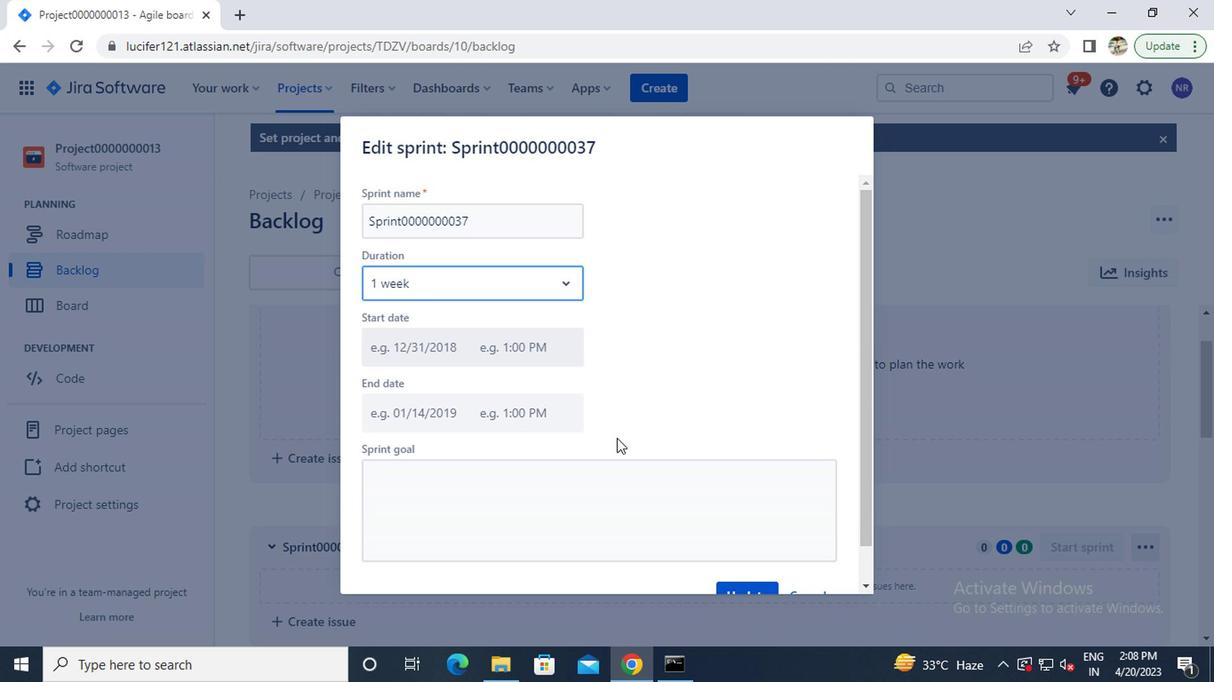
Action: Mouse scrolled (684, 468) with delta (0, 0)
Screenshot: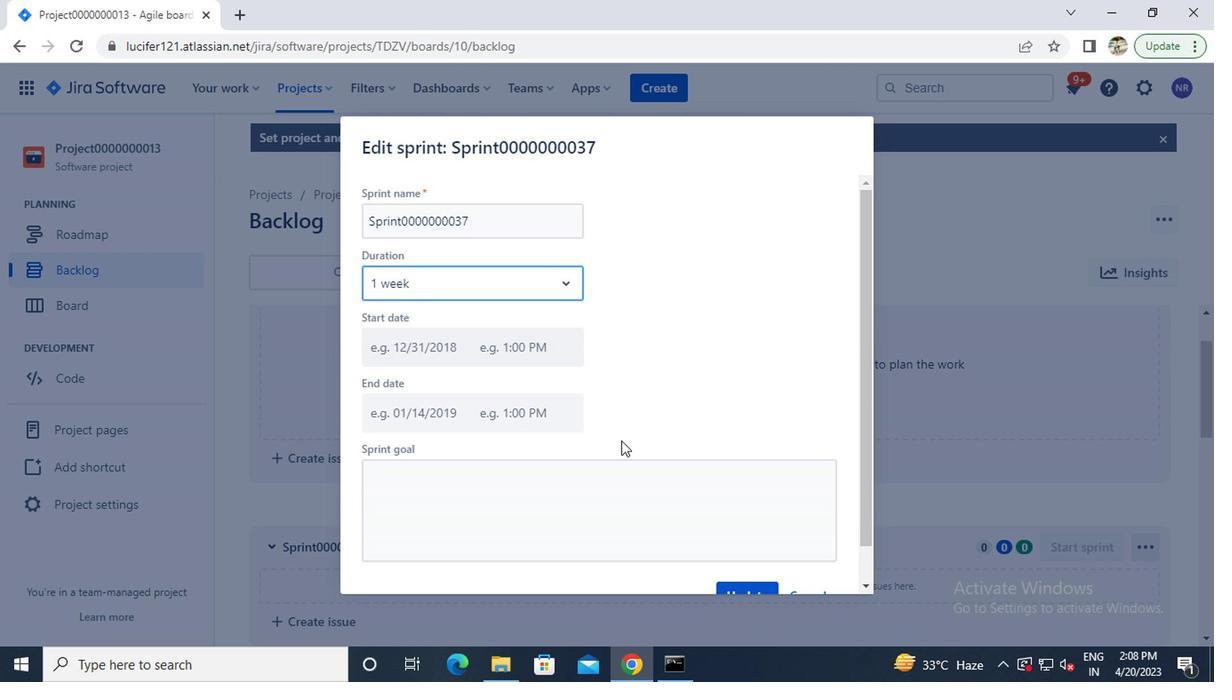 
Action: Mouse moved to (734, 557)
Screenshot: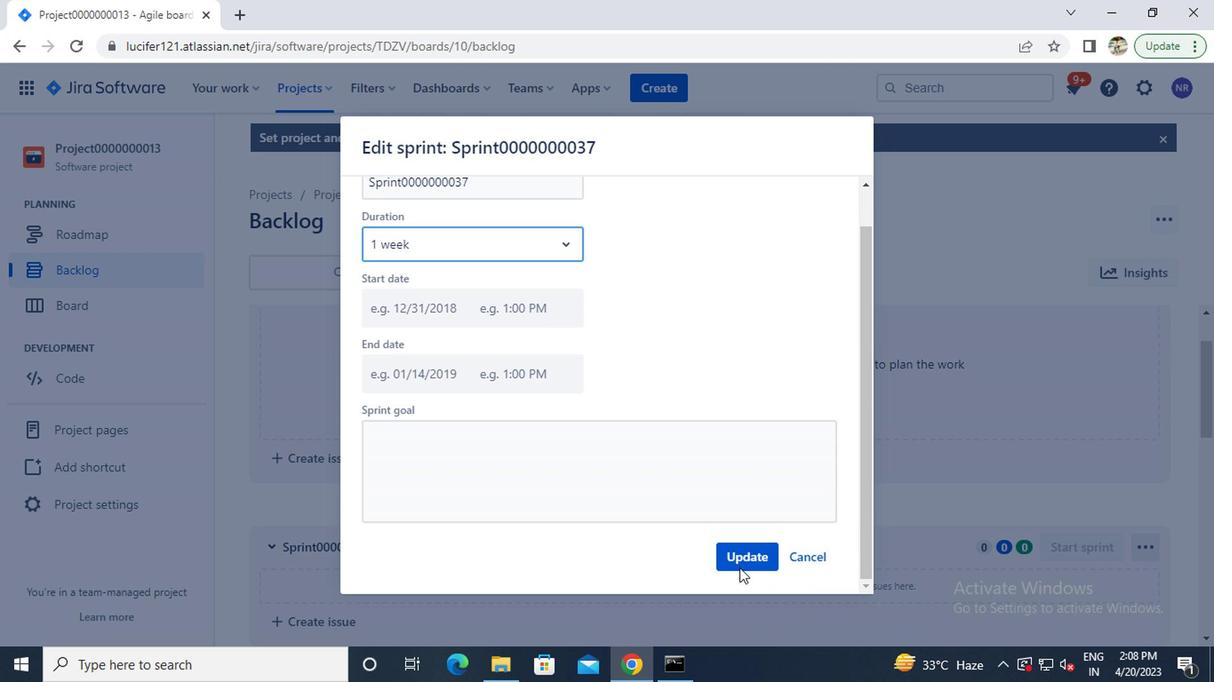 
Action: Mouse pressed left at (734, 557)
Screenshot: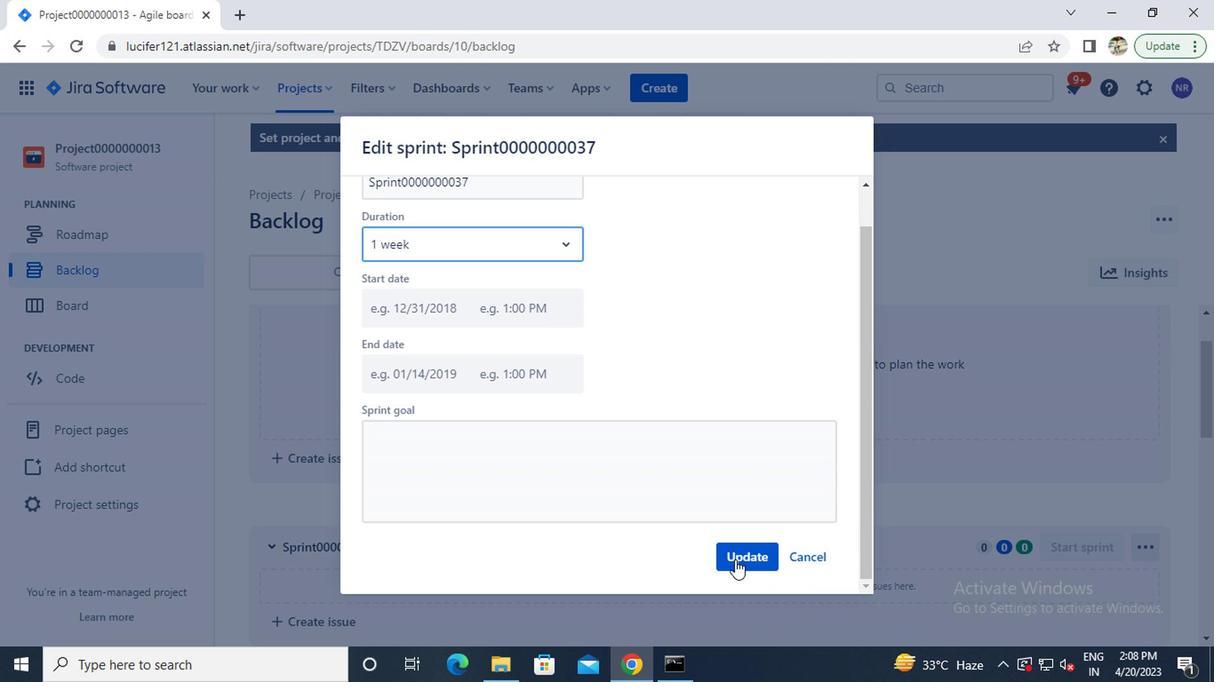 
Action: Mouse moved to (614, 519)
Screenshot: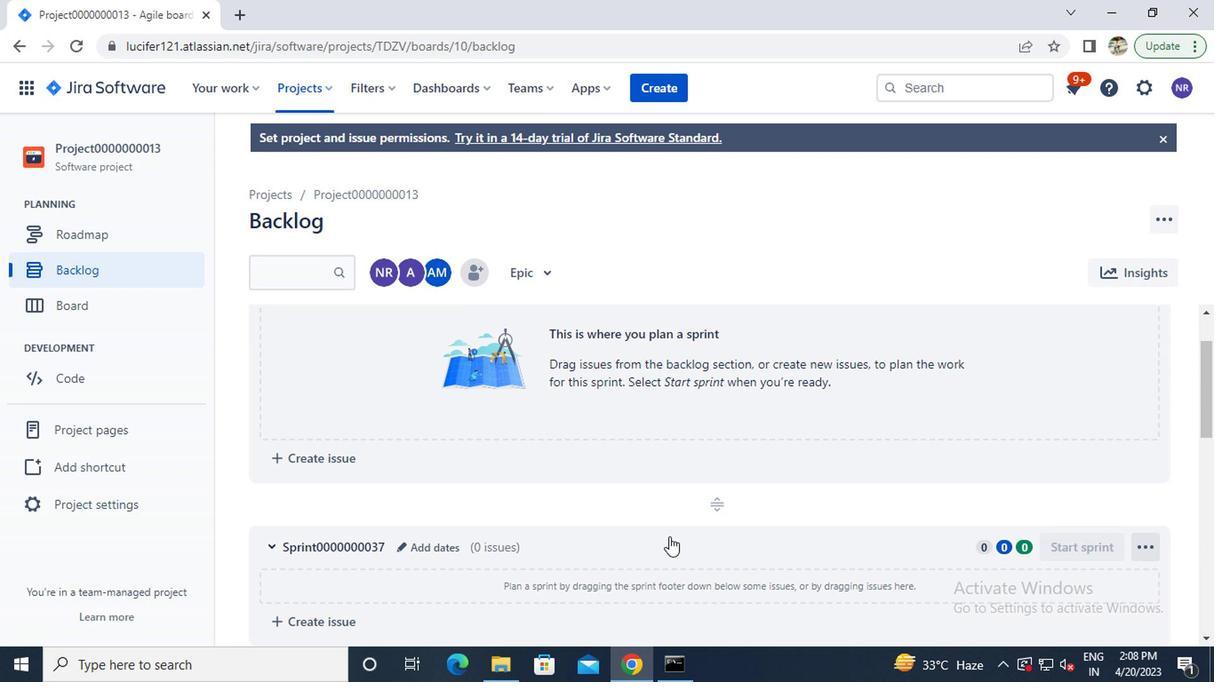 
Action: Mouse scrolled (614, 517) with delta (0, -1)
Screenshot: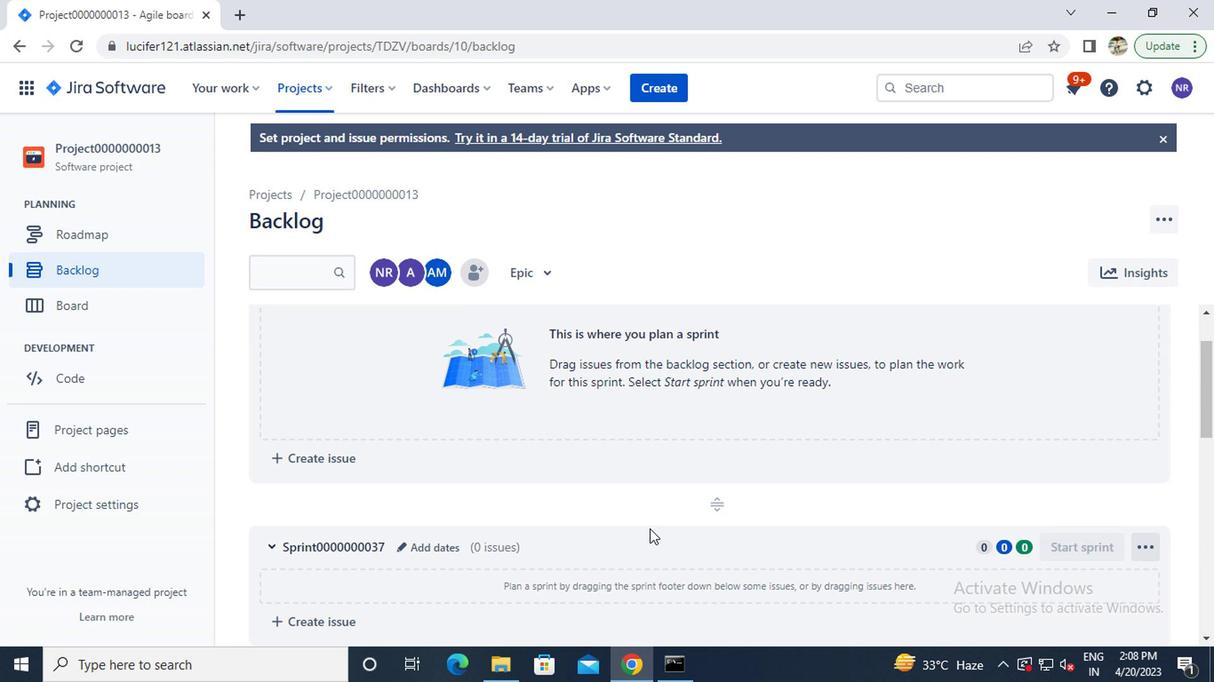 
Action: Mouse scrolled (614, 517) with delta (0, -1)
Screenshot: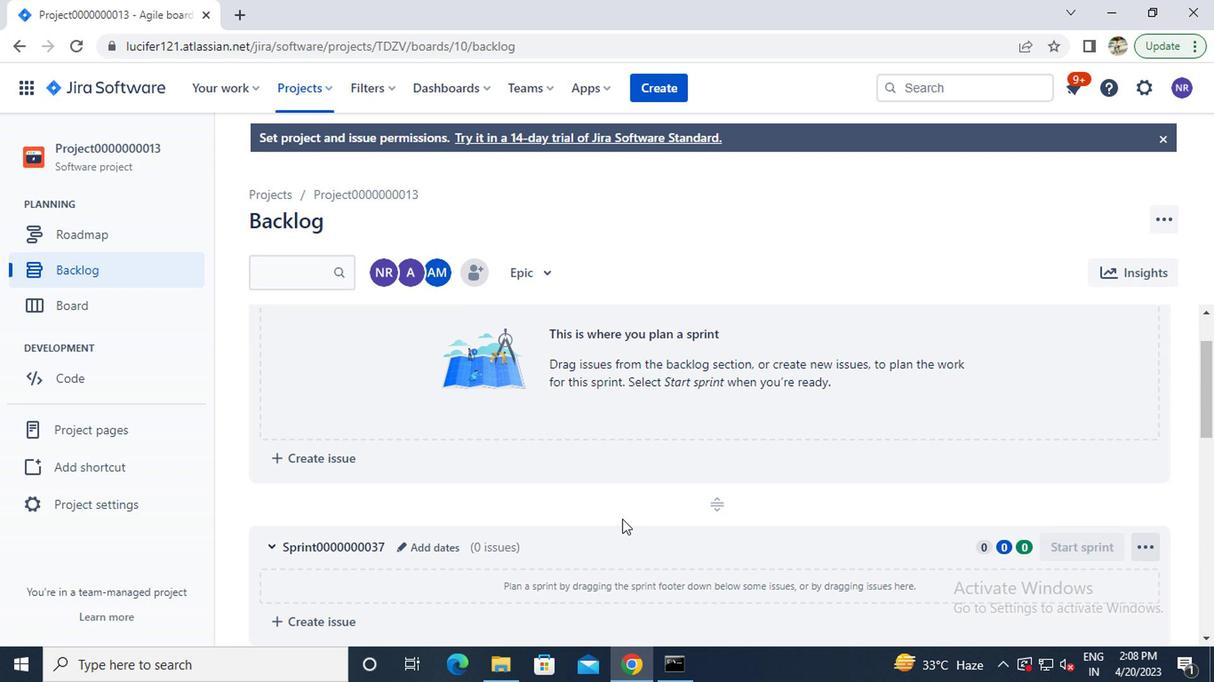 
Action: Mouse moved to (425, 527)
Screenshot: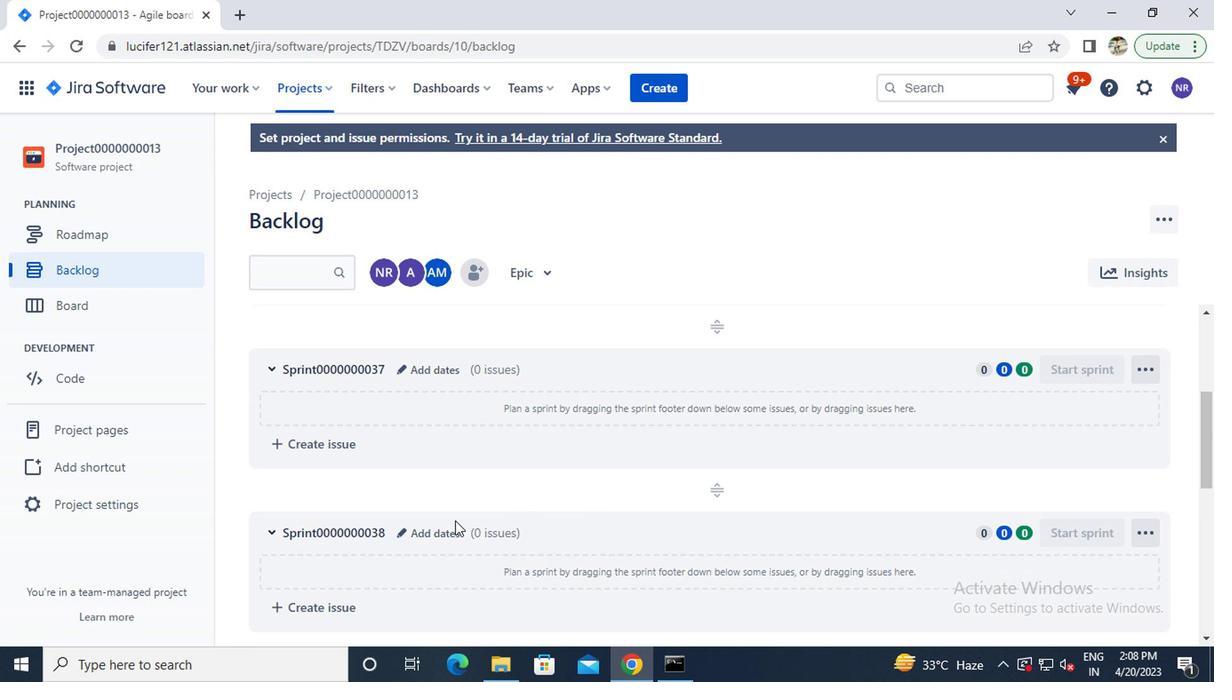 
Action: Mouse pressed left at (425, 527)
Screenshot: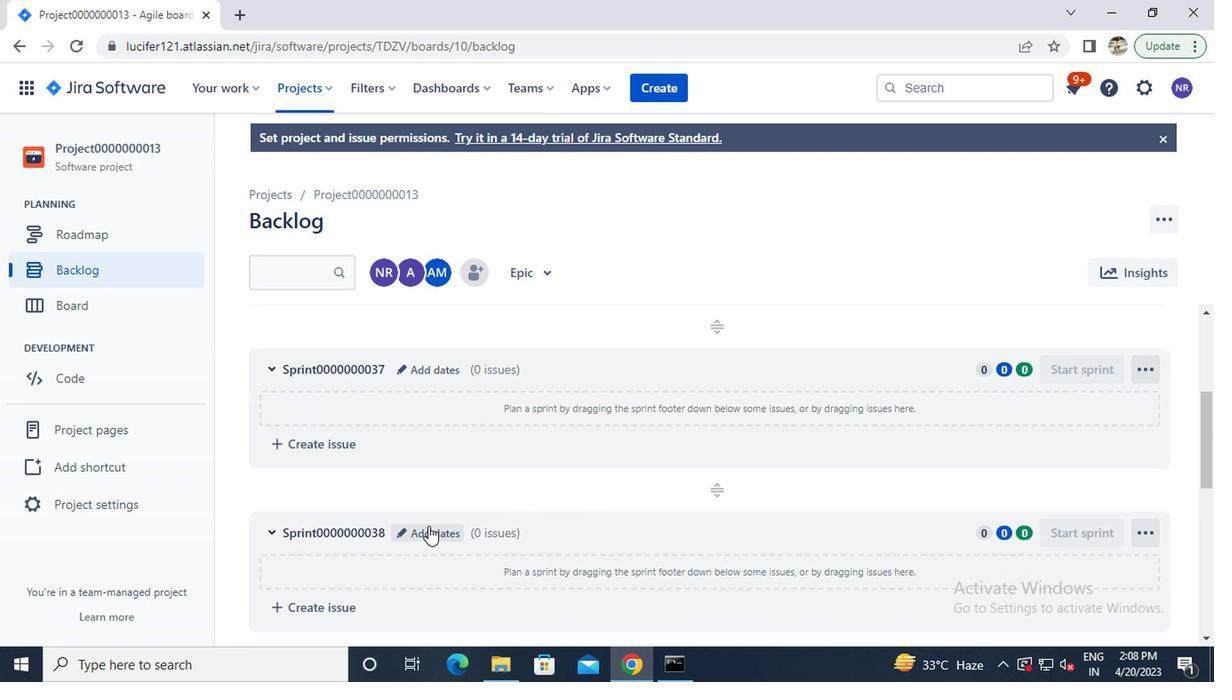 
Action: Mouse moved to (460, 282)
Screenshot: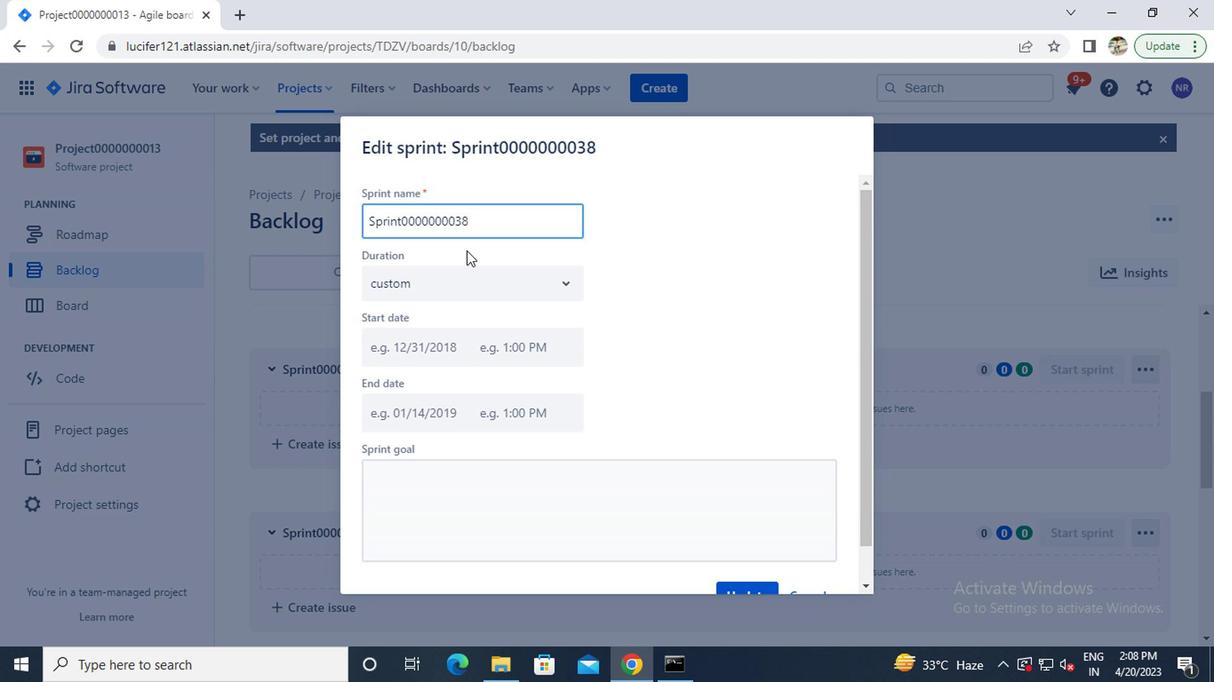 
Action: Mouse pressed left at (460, 282)
Screenshot: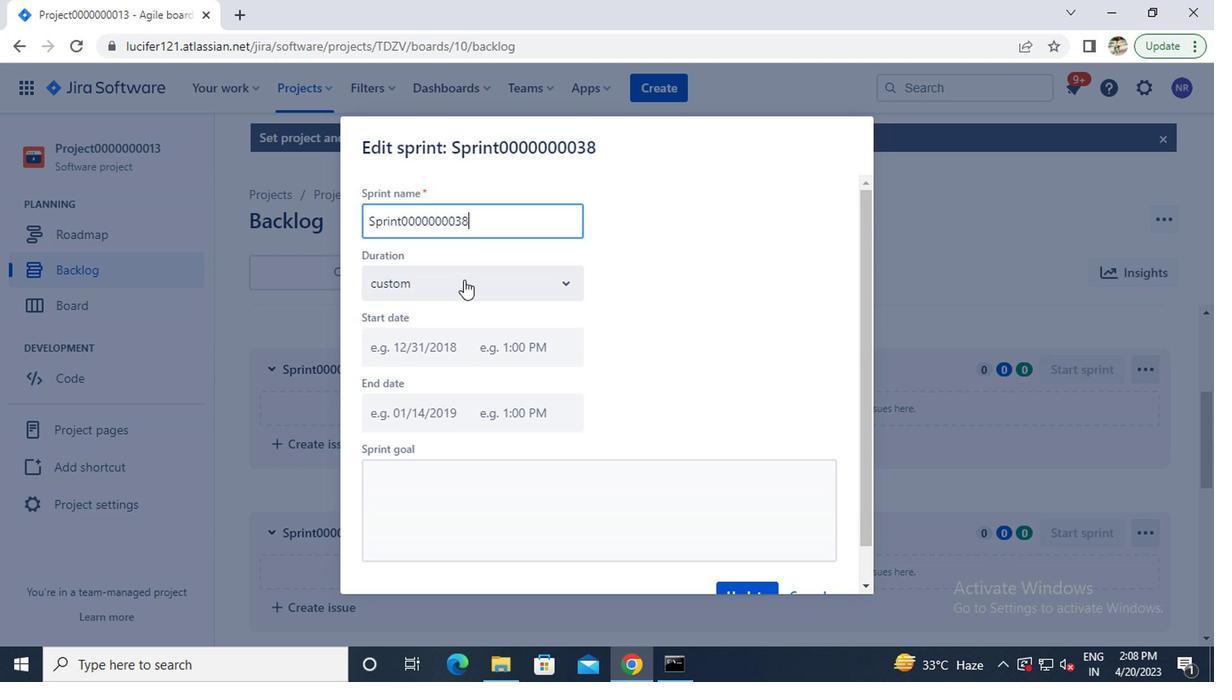 
Action: Mouse moved to (420, 358)
Screenshot: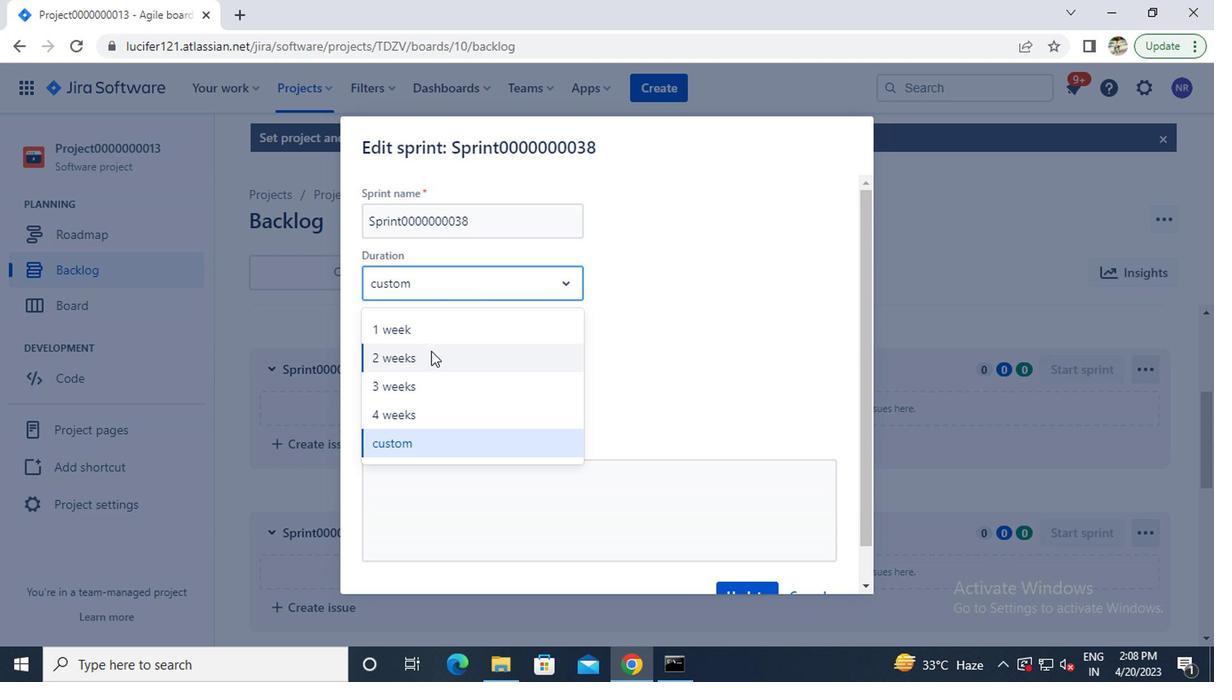 
Action: Mouse pressed left at (420, 358)
Screenshot: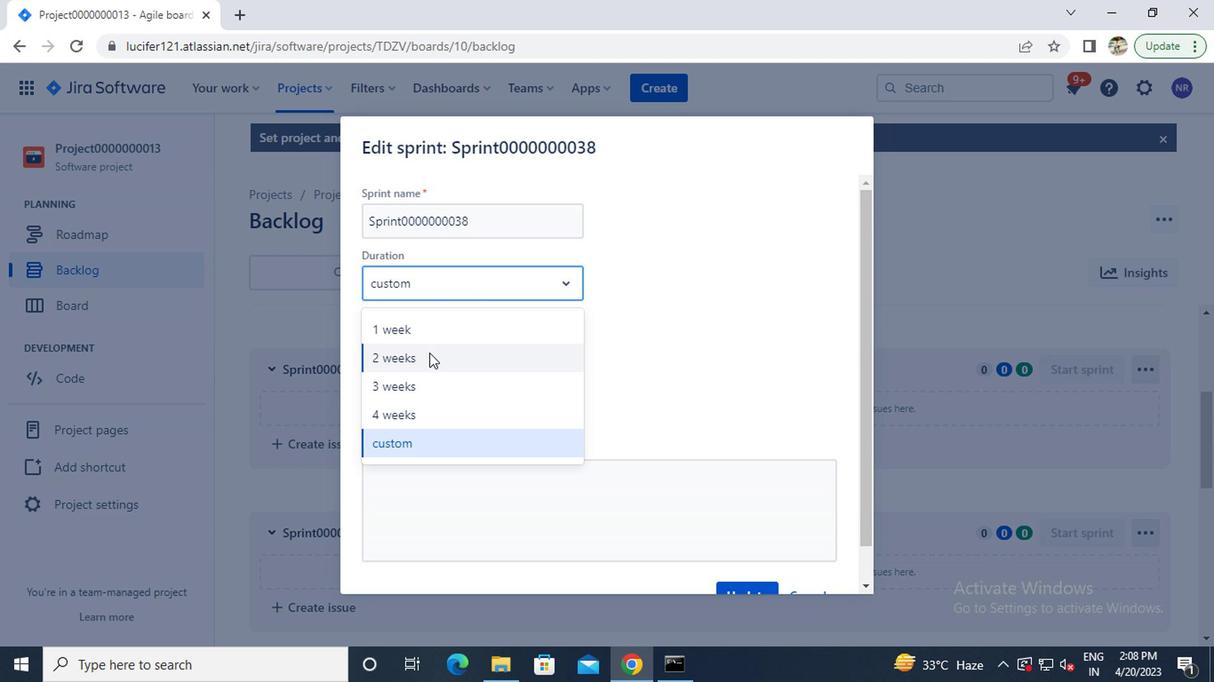 
Action: Mouse moved to (858, 435)
Screenshot: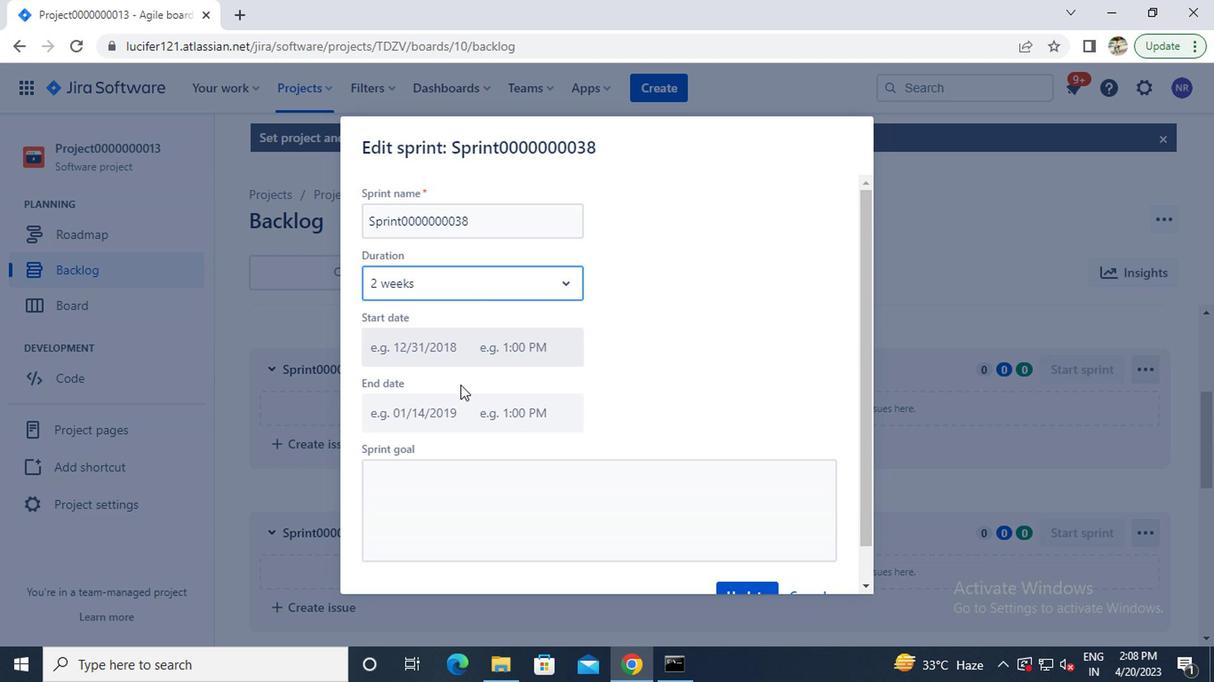 
Action: Mouse scrolled (858, 435) with delta (0, 0)
Screenshot: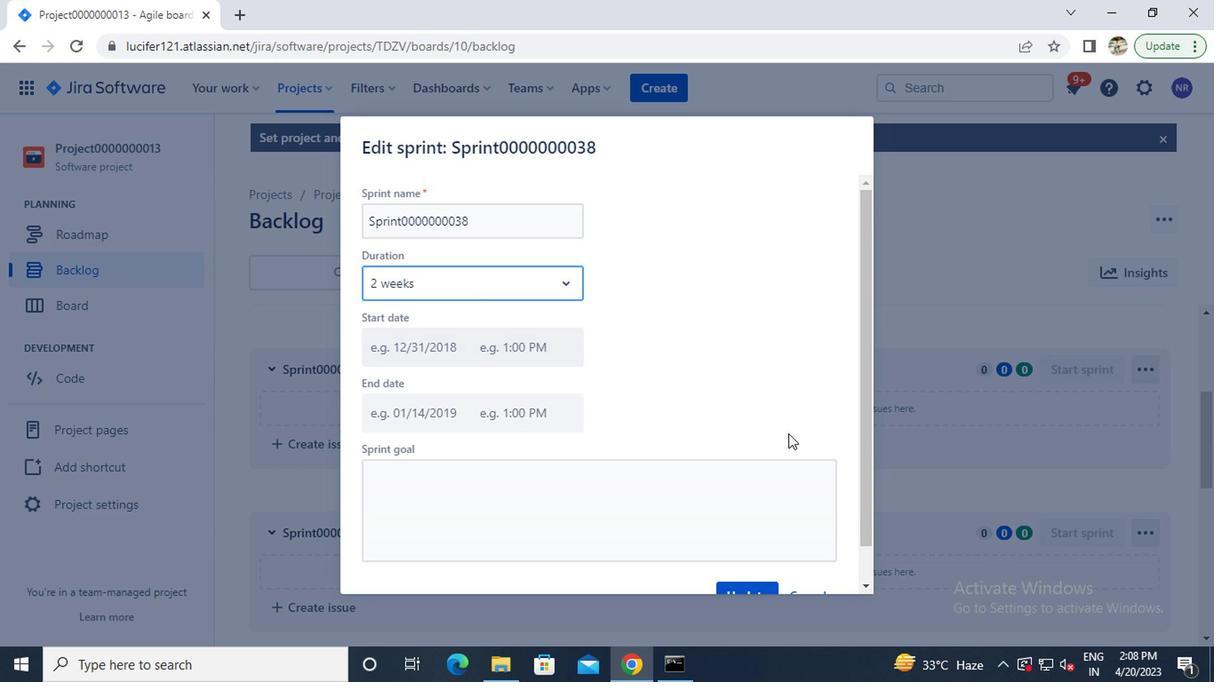 
Action: Mouse scrolled (858, 435) with delta (0, 0)
Screenshot: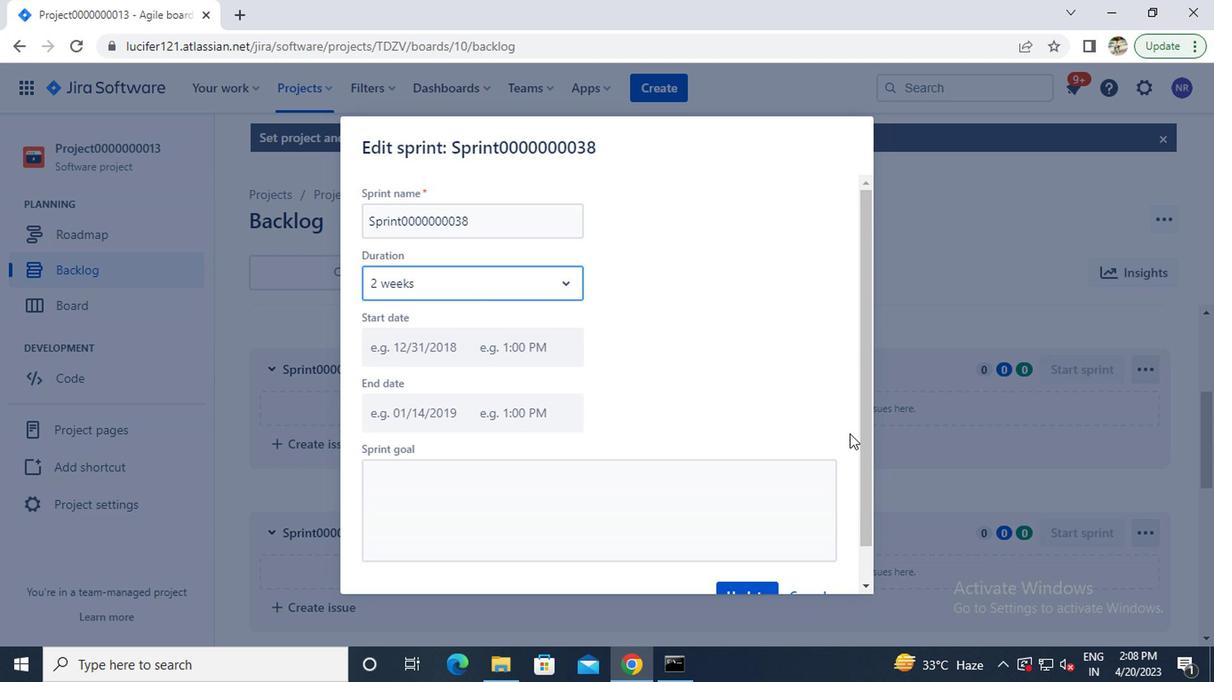 
Action: Mouse scrolled (858, 435) with delta (0, 0)
Screenshot: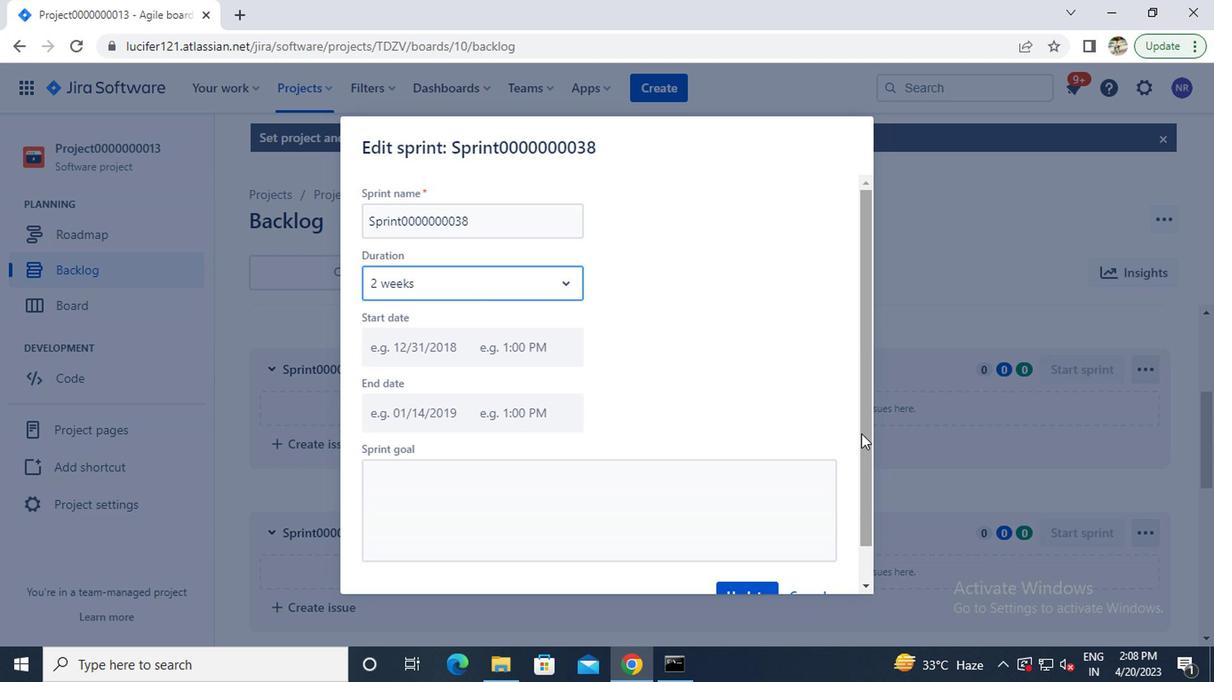 
Action: Mouse moved to (737, 554)
Screenshot: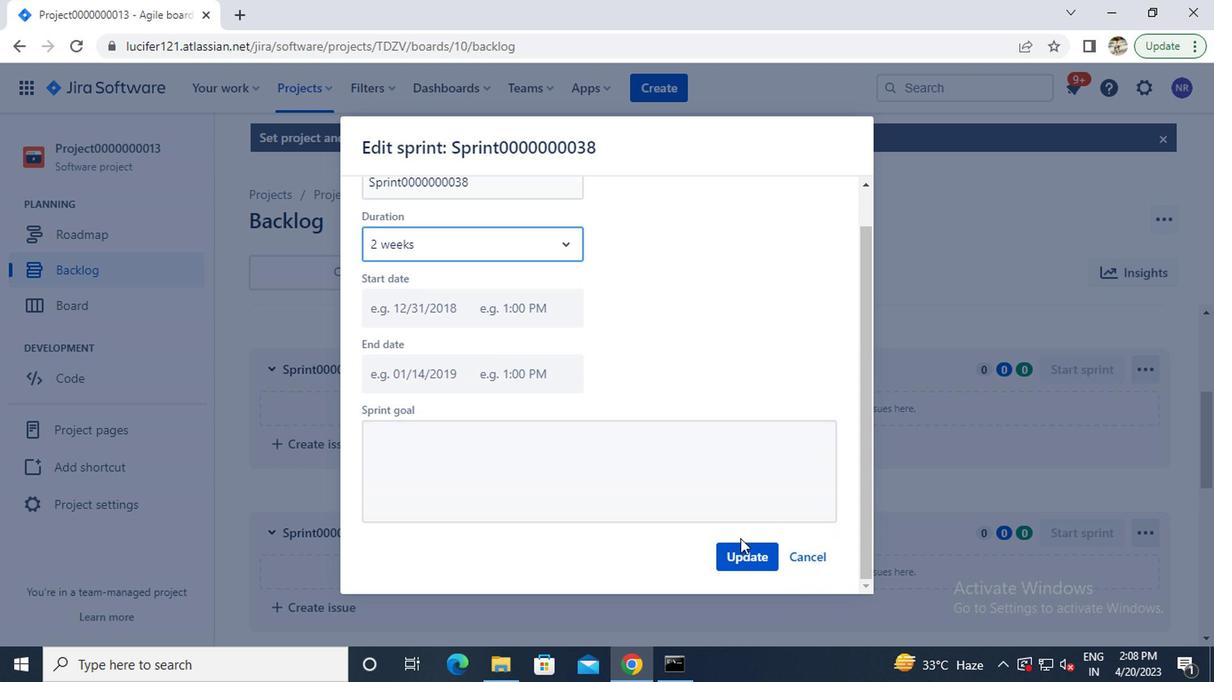 
Action: Mouse pressed left at (737, 554)
Screenshot: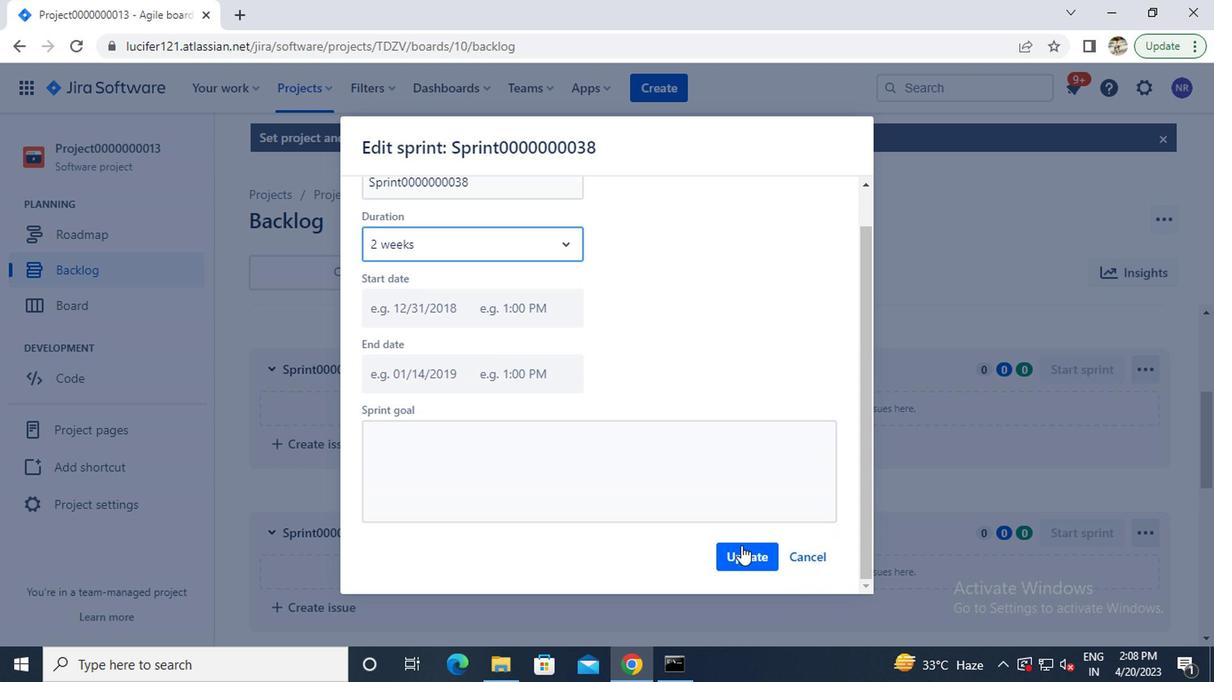 
Action: Mouse moved to (447, 455)
Screenshot: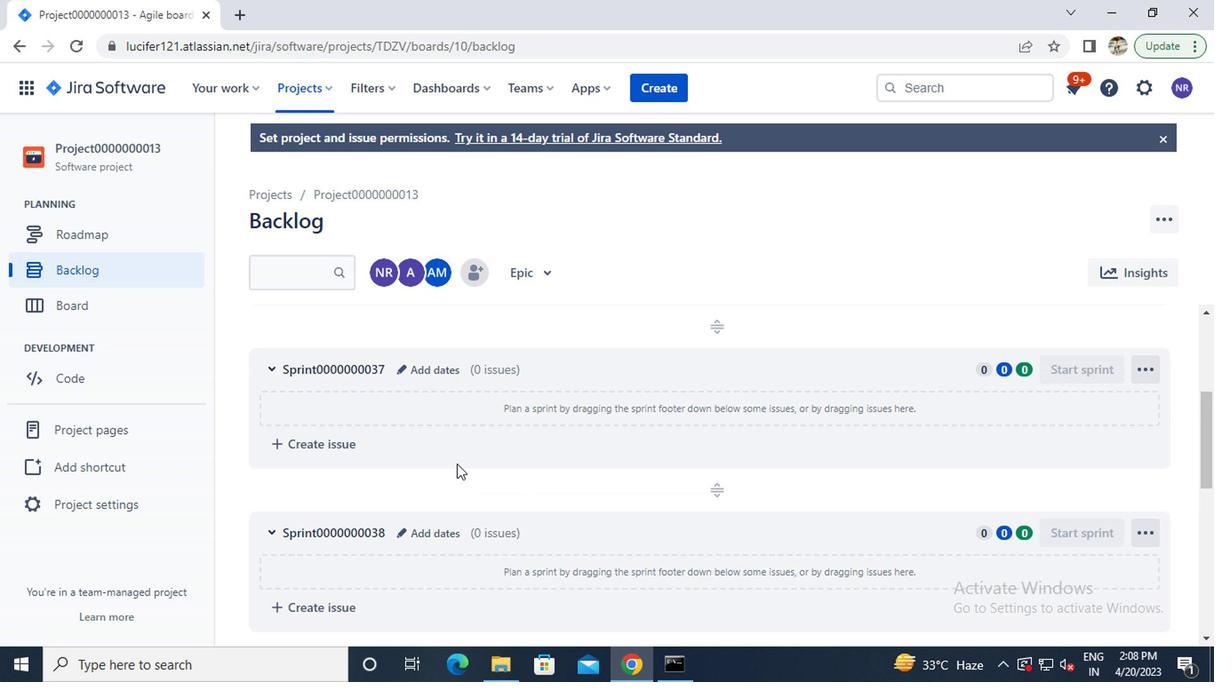 
Action: Mouse scrolled (447, 455) with delta (0, 0)
Screenshot: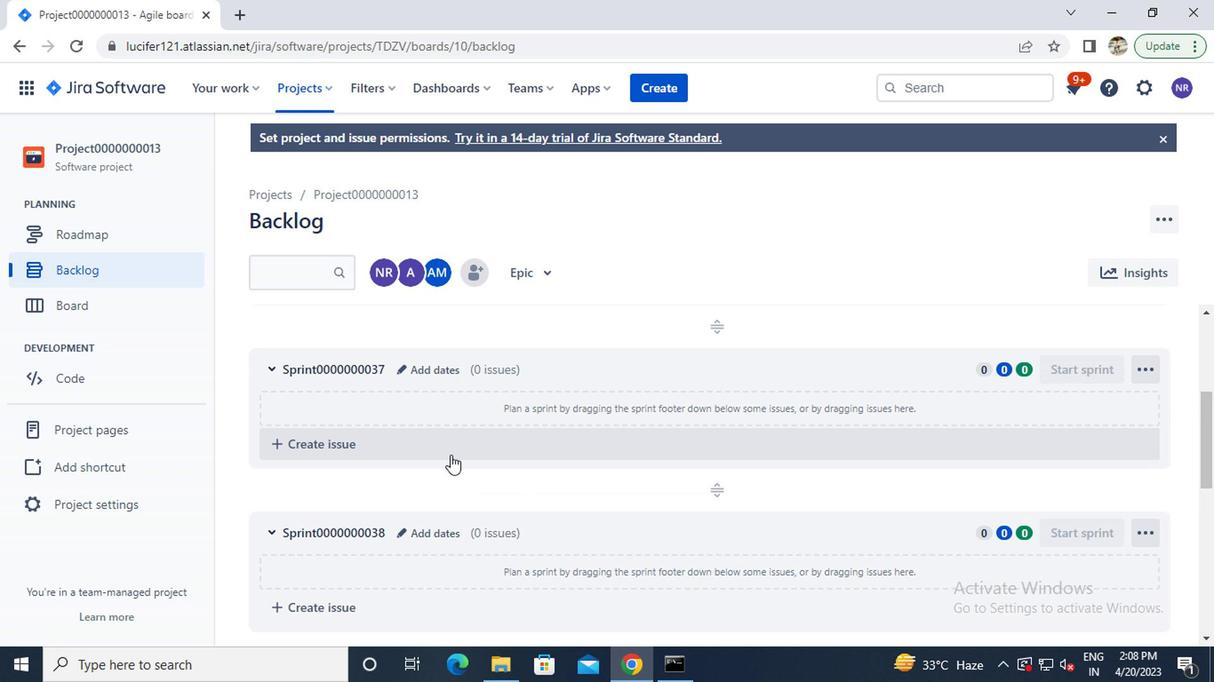 
Action: Mouse scrolled (447, 455) with delta (0, 0)
Screenshot: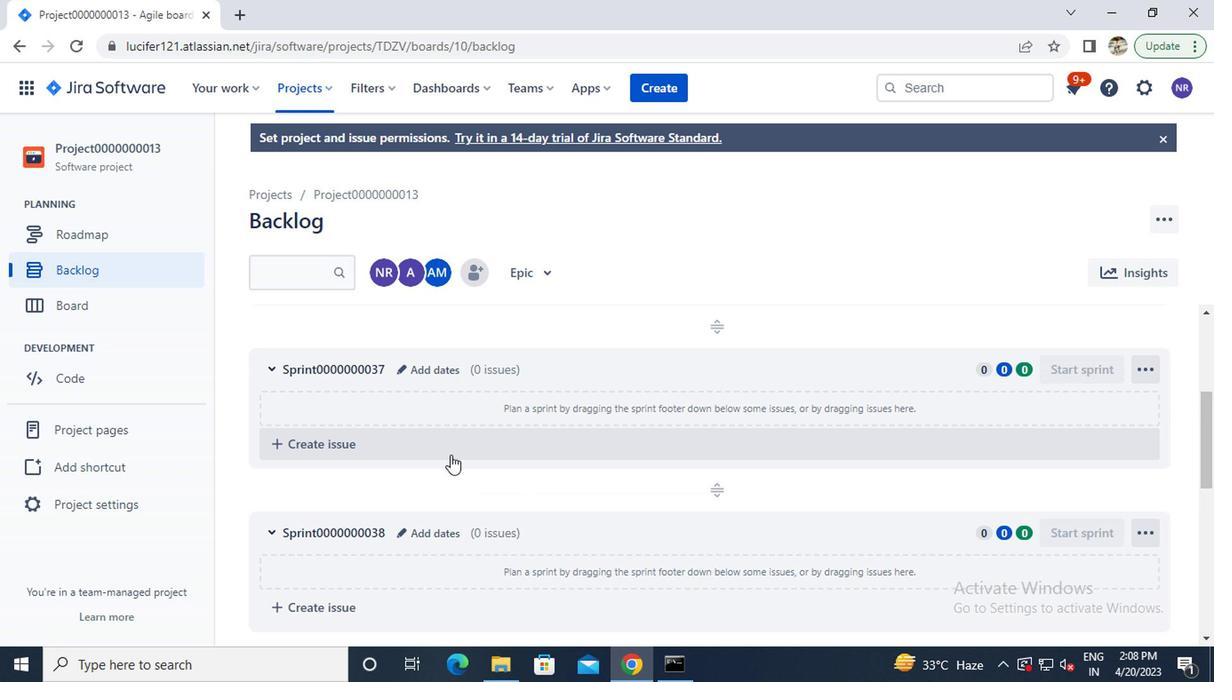 
Action: Mouse moved to (438, 517)
Screenshot: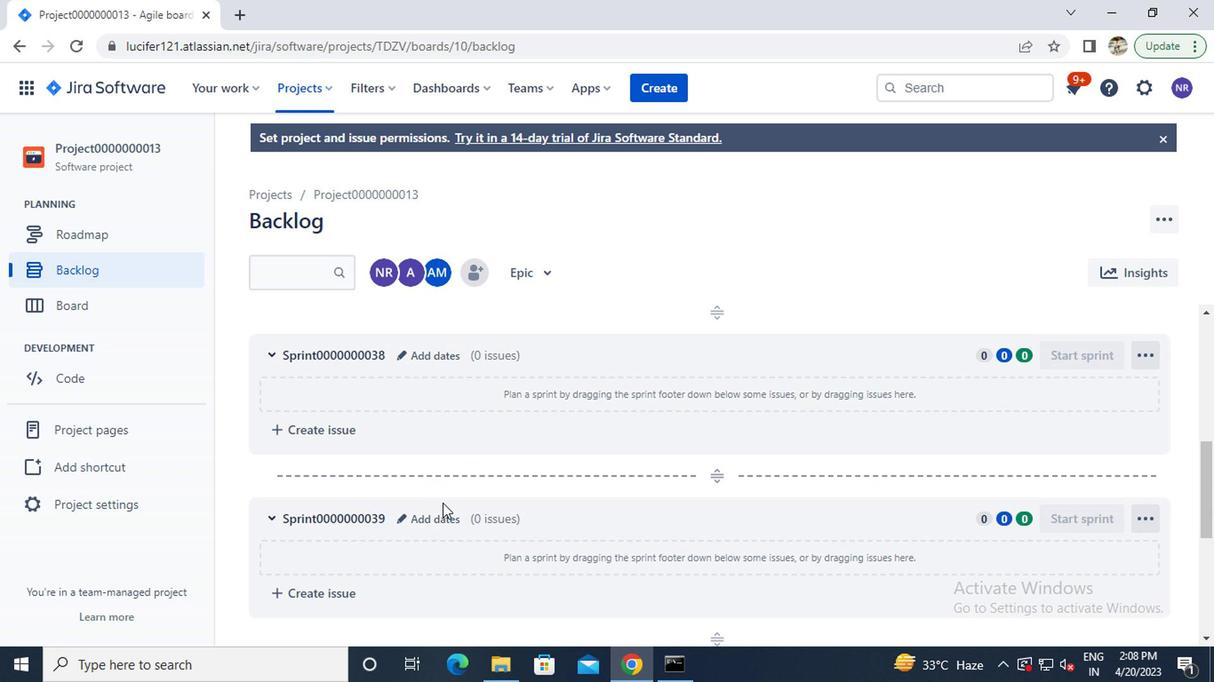 
Action: Mouse pressed left at (438, 517)
Screenshot: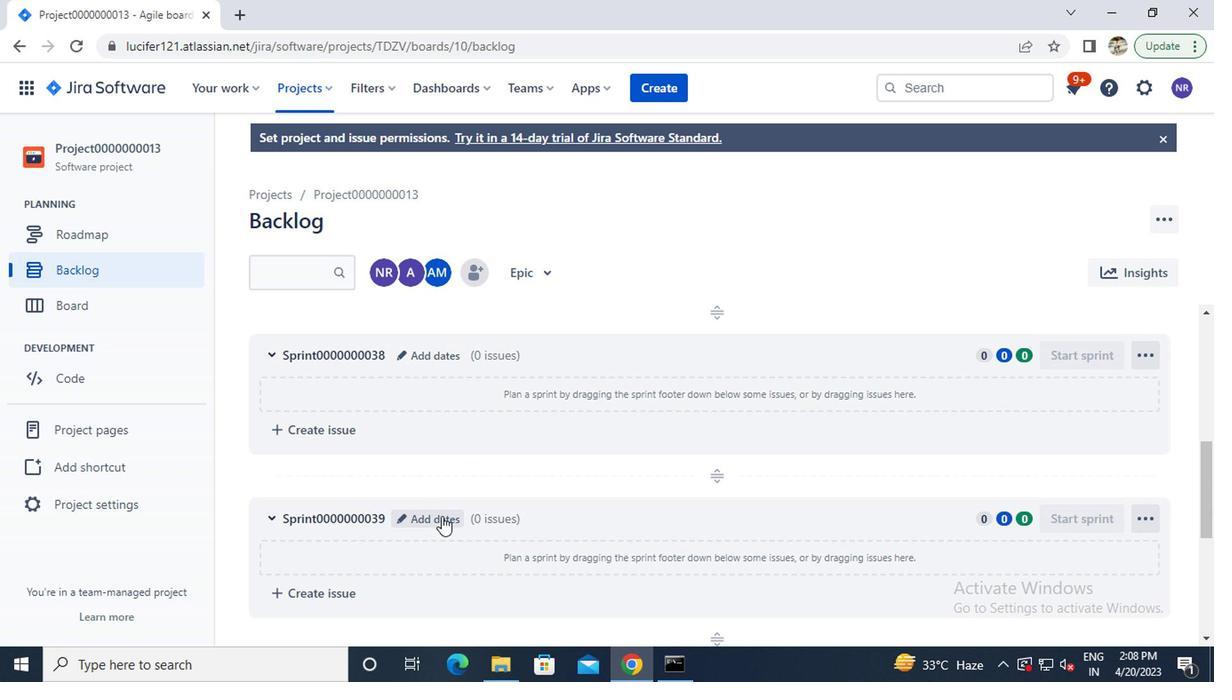 
Action: Mouse moved to (434, 289)
Screenshot: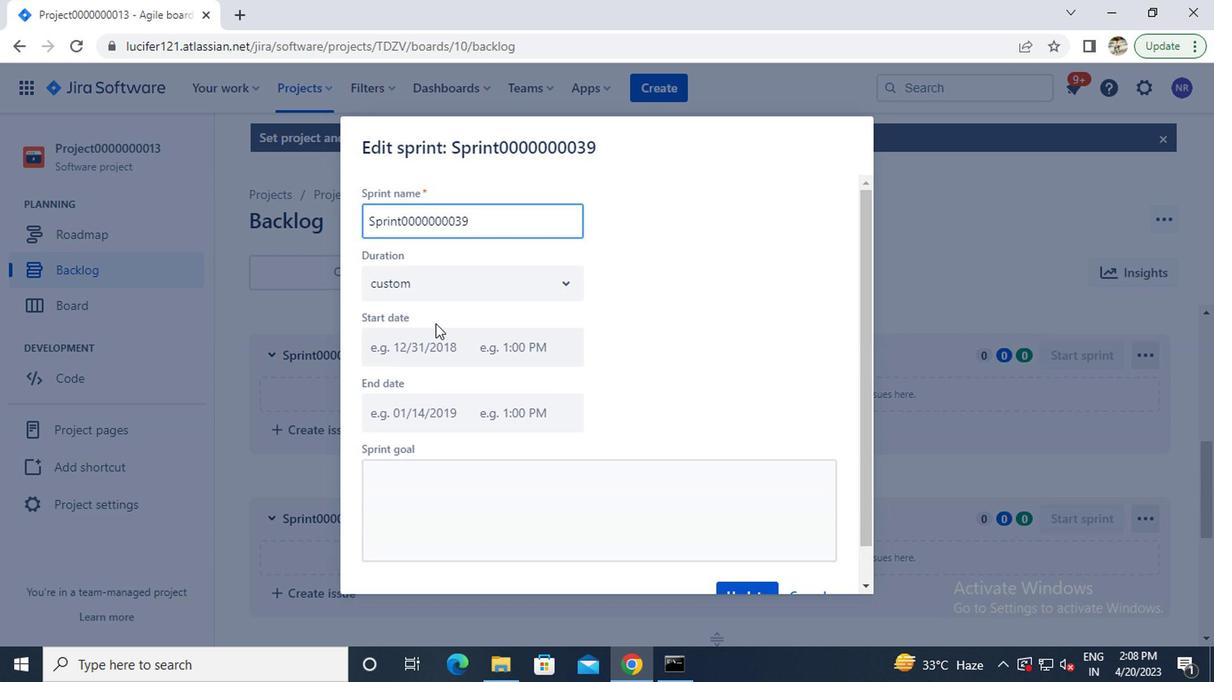 
Action: Mouse pressed left at (434, 289)
Screenshot: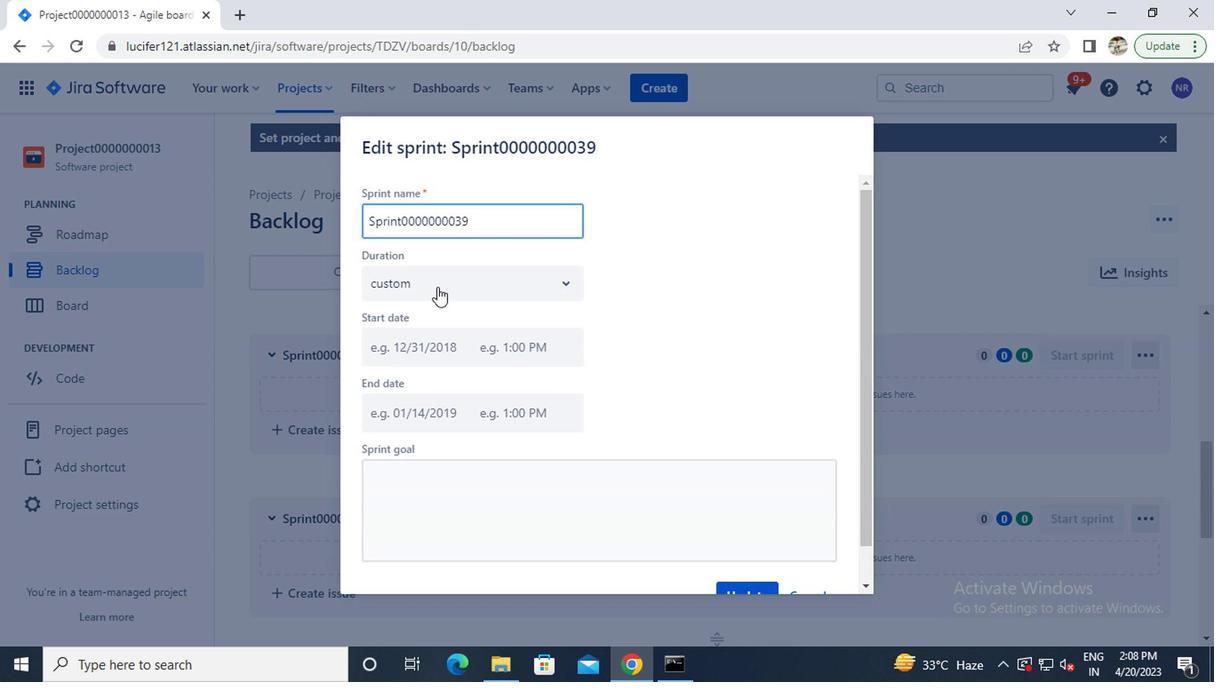 
Action: Mouse moved to (411, 385)
Screenshot: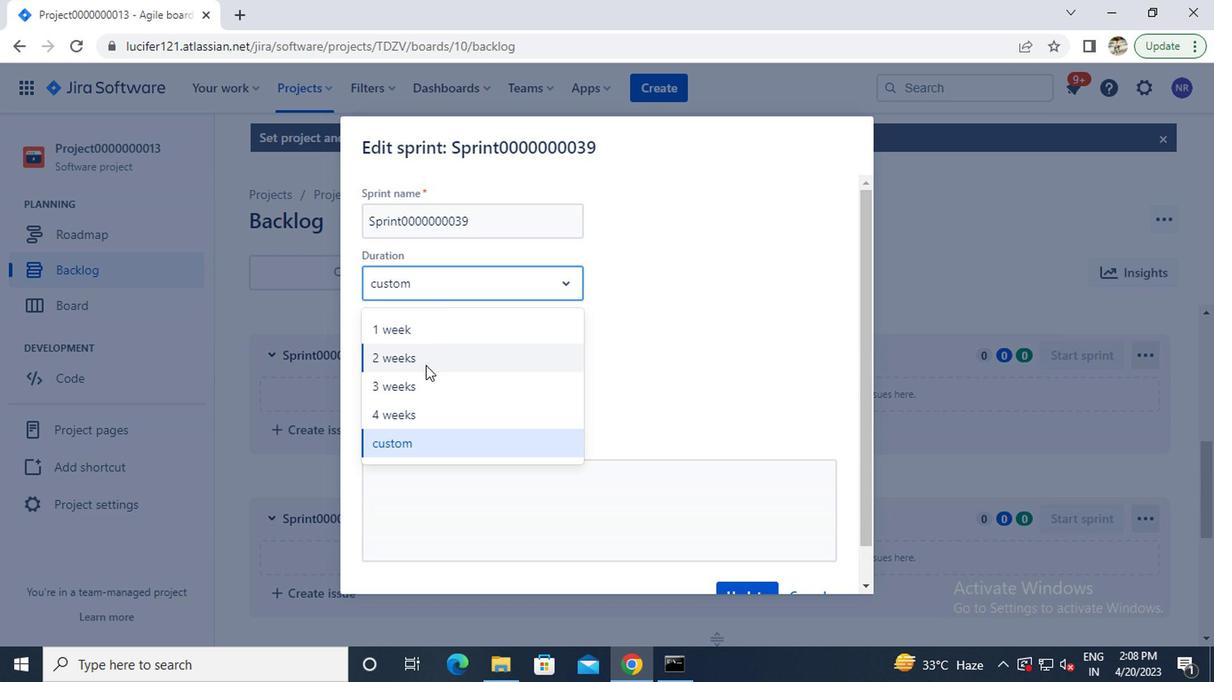 
Action: Mouse pressed left at (411, 385)
Screenshot: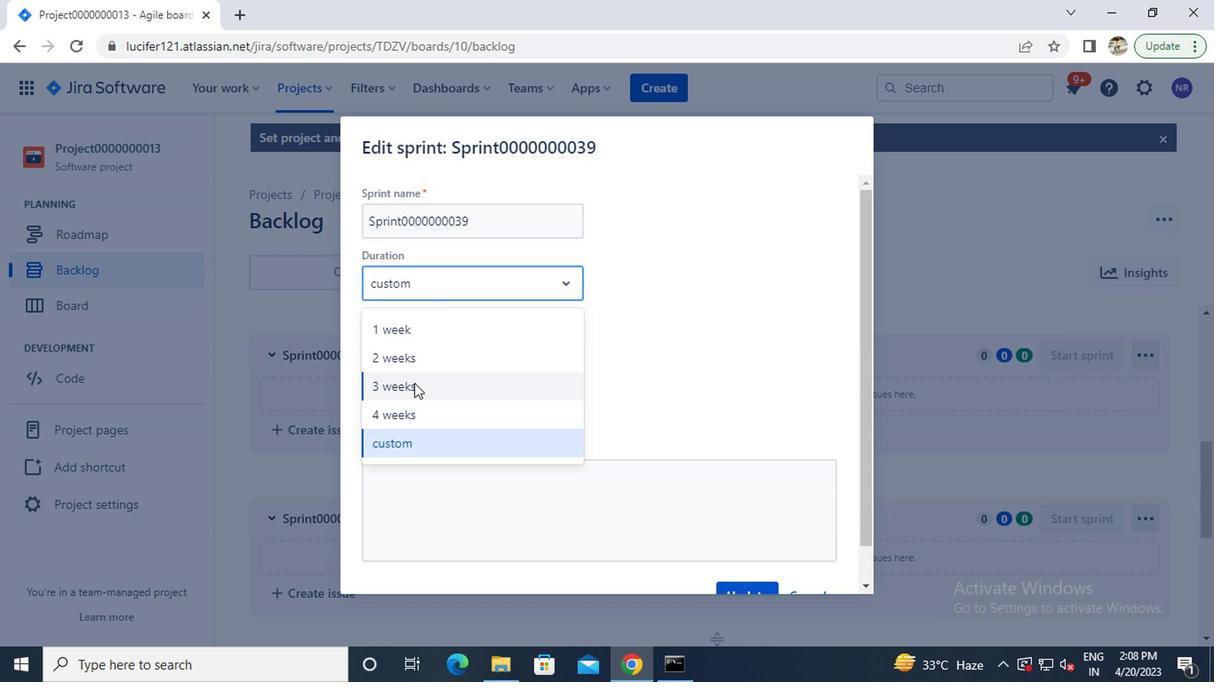 
Action: Mouse moved to (646, 429)
Screenshot: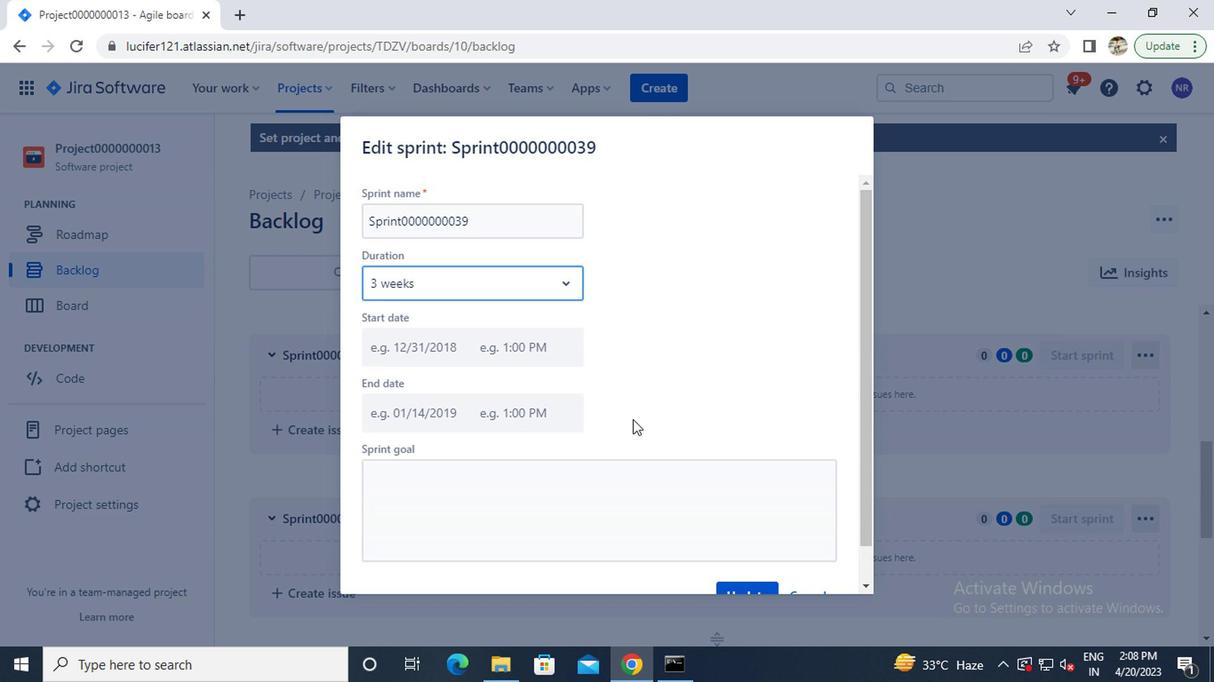 
Action: Mouse scrolled (646, 428) with delta (0, 0)
Screenshot: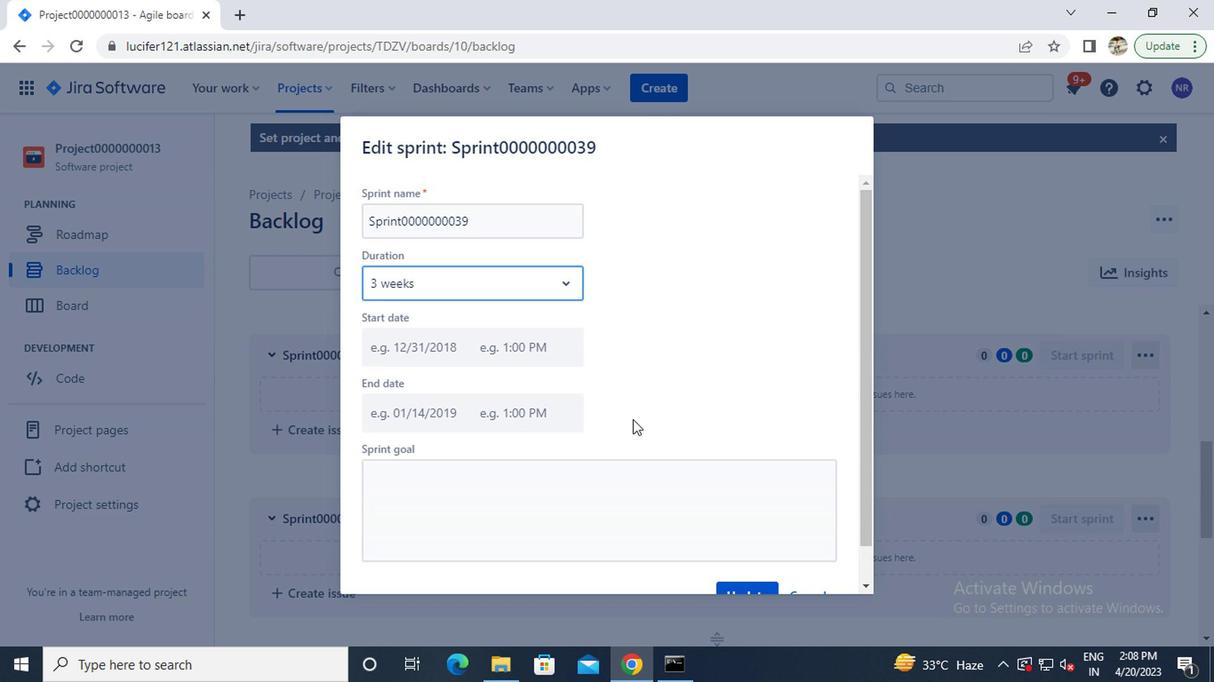 
Action: Mouse scrolled (646, 428) with delta (0, 0)
Screenshot: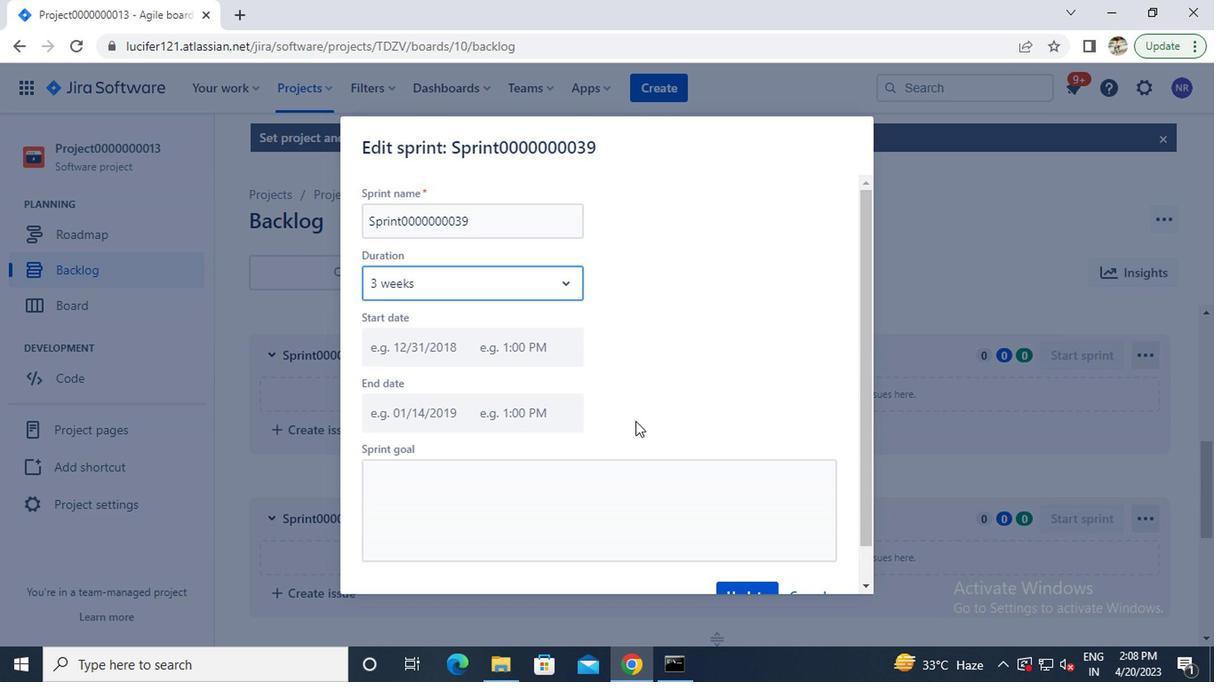 
Action: Mouse moved to (730, 557)
Screenshot: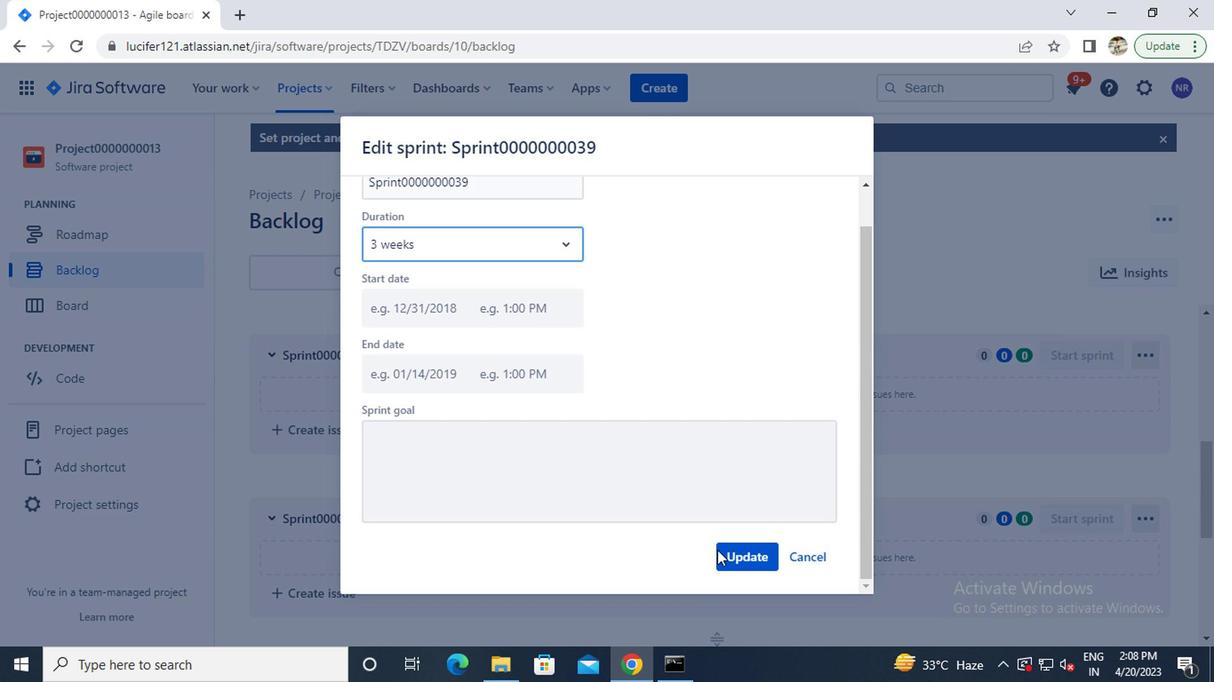 
Action: Mouse pressed left at (730, 557)
Screenshot: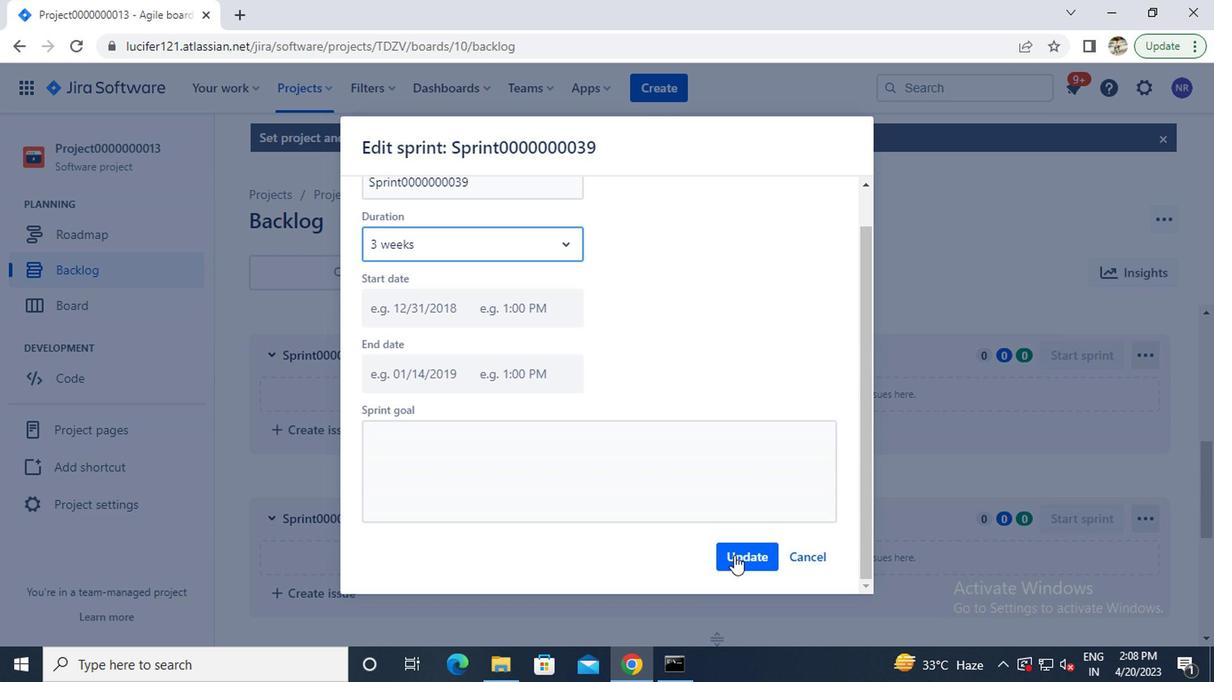 
